 Task: Look for space in Kurinjippādi, India from 1st June, 2023 to 9th June, 2023 for 4 adults in price range Rs.6000 to Rs.12000. Place can be entire place with 2 bedrooms having 2 beds and 2 bathrooms. Property type can be house, flat, guest house. Booking option can be shelf check-in. Required host language is English.
Action: Mouse moved to (422, 72)
Screenshot: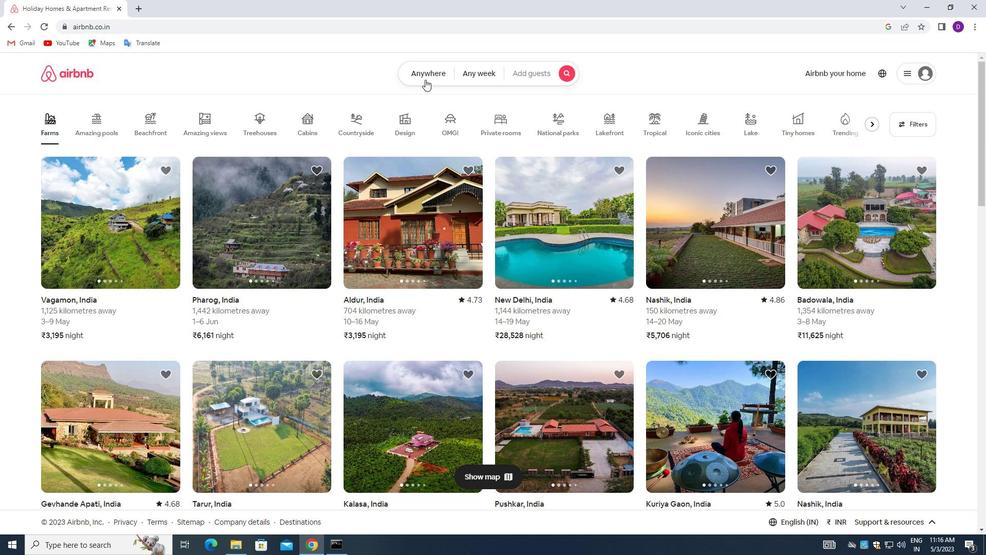 
Action: Mouse pressed left at (422, 72)
Screenshot: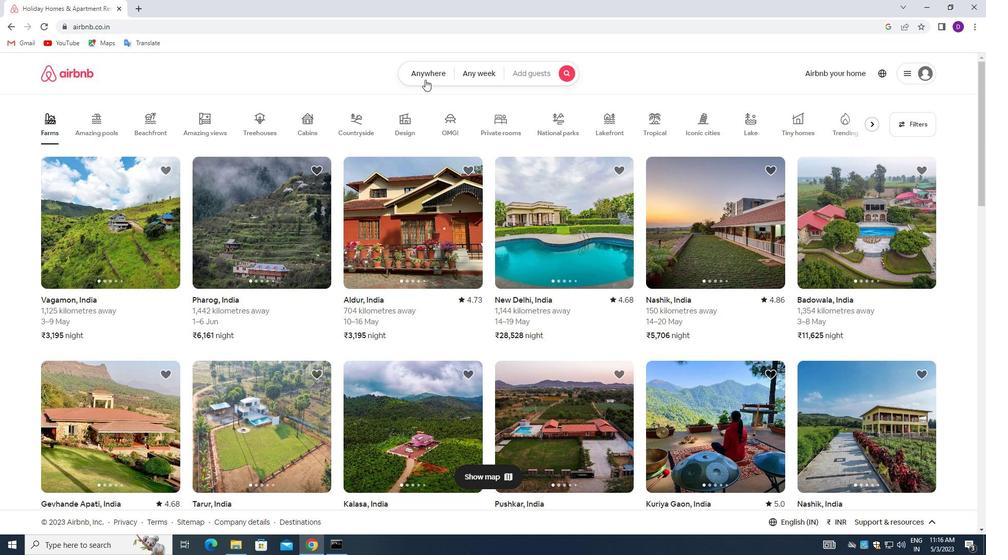
Action: Mouse moved to (328, 119)
Screenshot: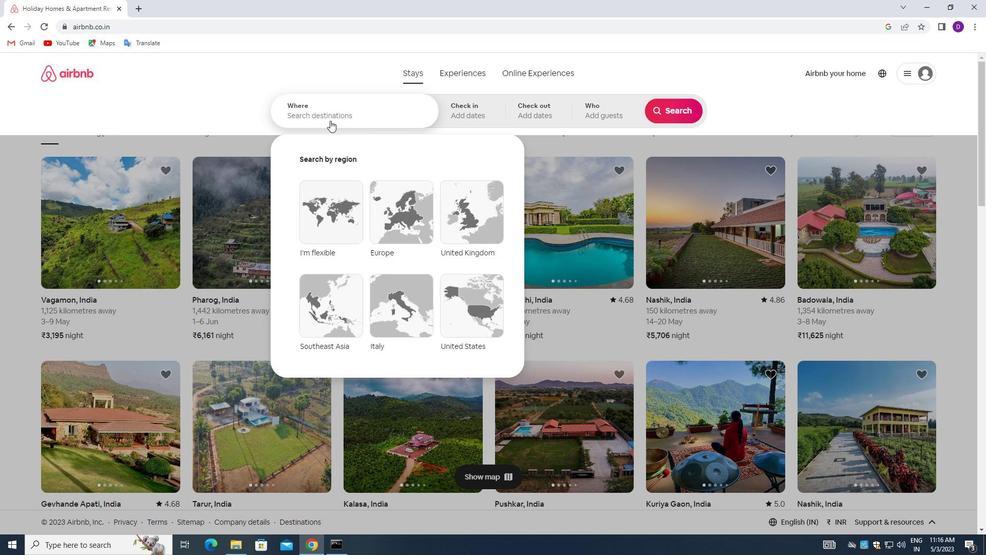 
Action: Mouse pressed left at (328, 119)
Screenshot: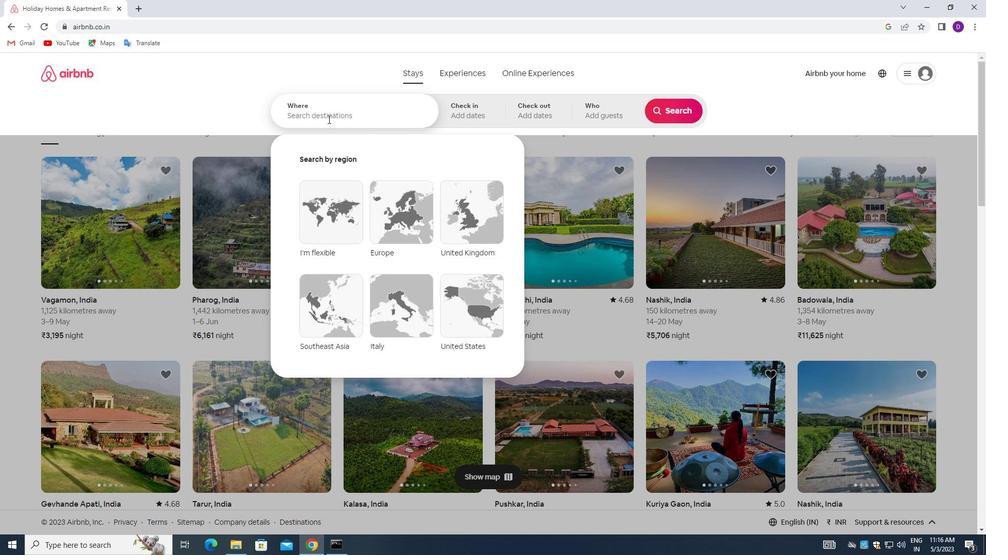
Action: Mouse moved to (217, 101)
Screenshot: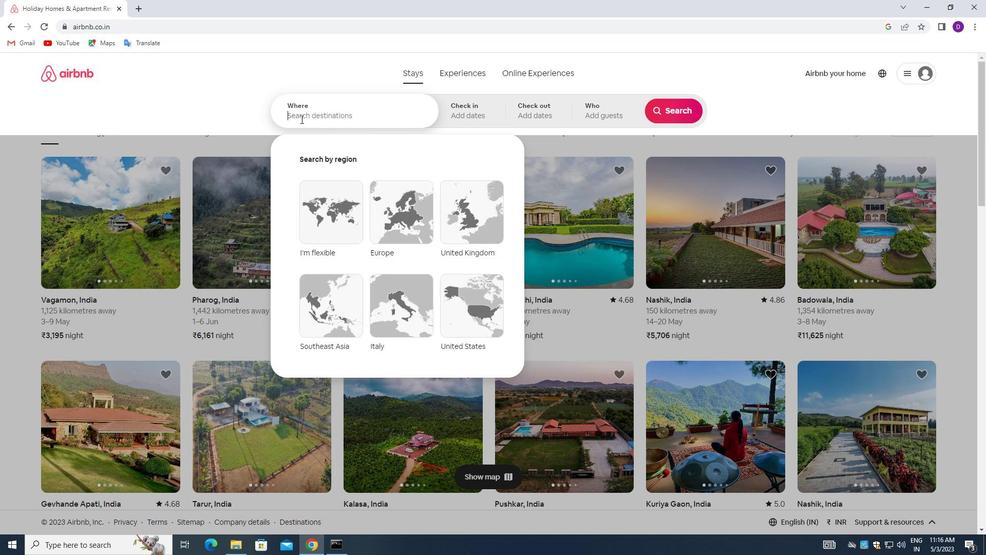 
Action: Key pressed <Key.shift>KURINJIPPADI,<Key.space><Key.shift>INDIA<Key.enter>
Screenshot: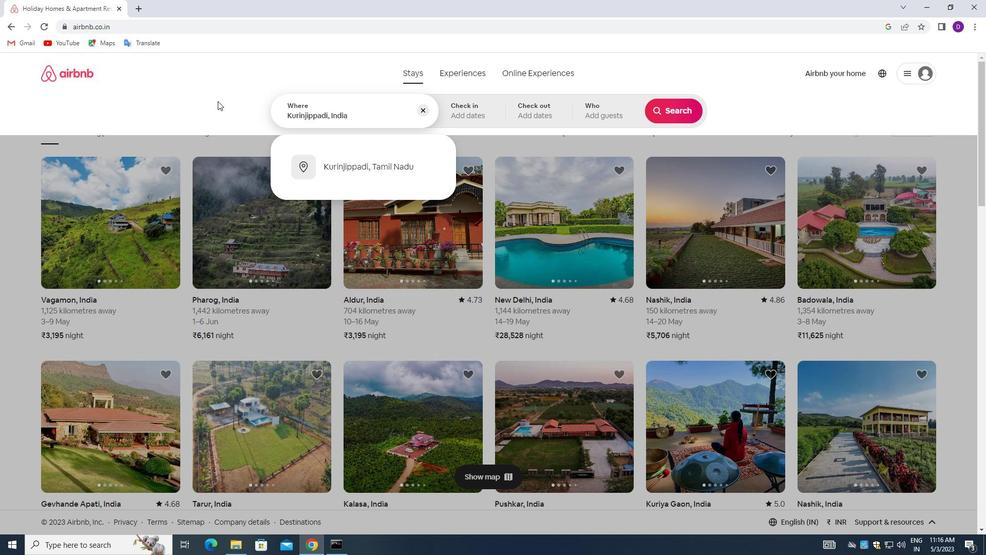 
Action: Mouse moved to (613, 236)
Screenshot: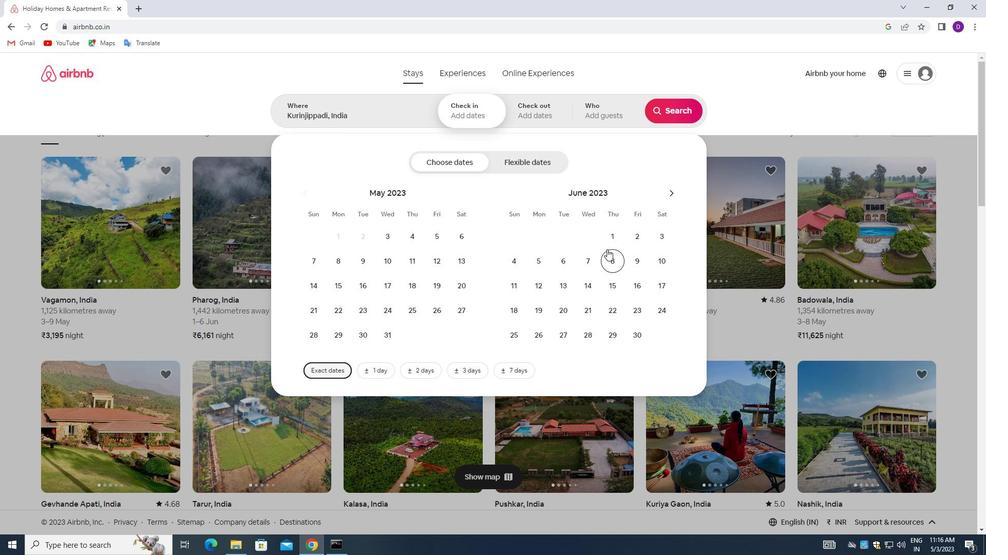 
Action: Mouse pressed left at (613, 236)
Screenshot: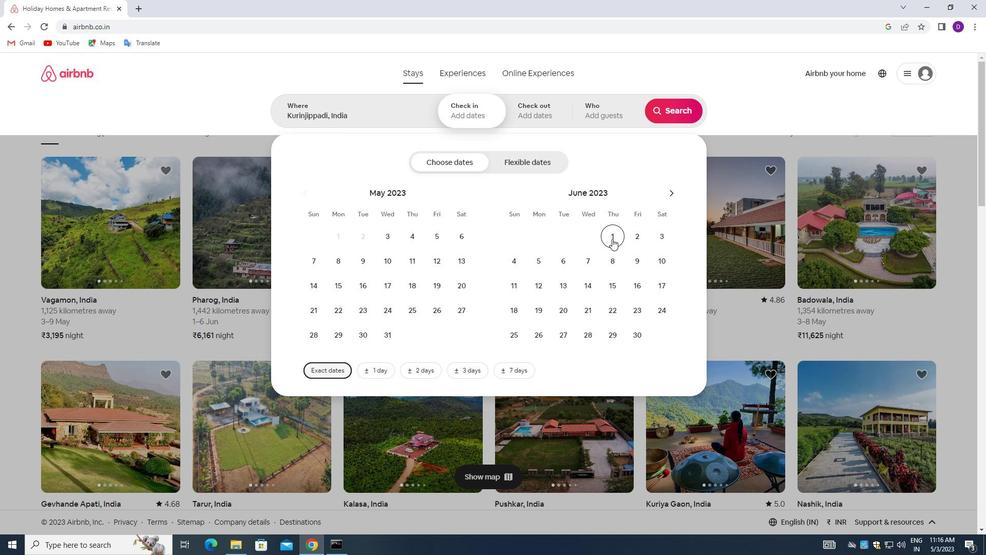 
Action: Mouse moved to (633, 260)
Screenshot: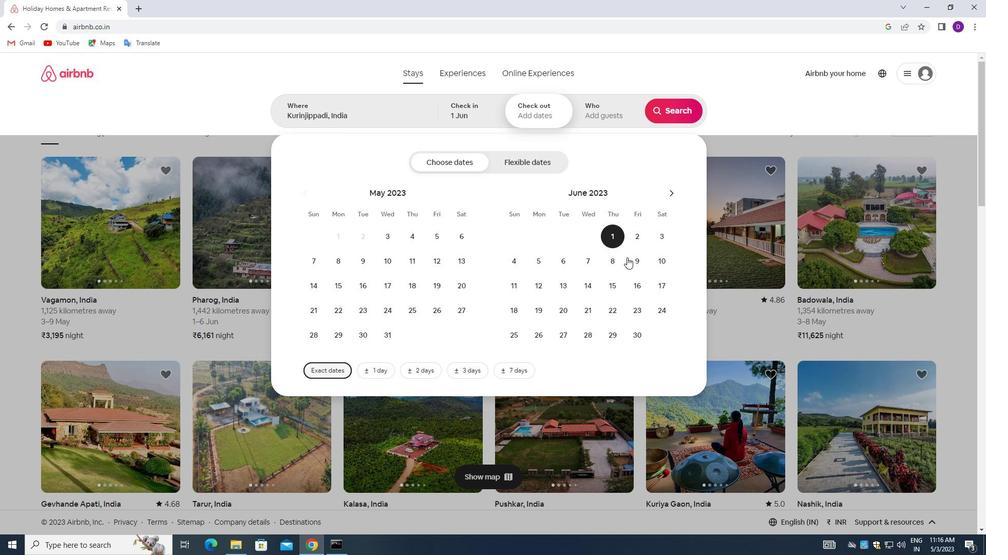 
Action: Mouse pressed left at (633, 260)
Screenshot: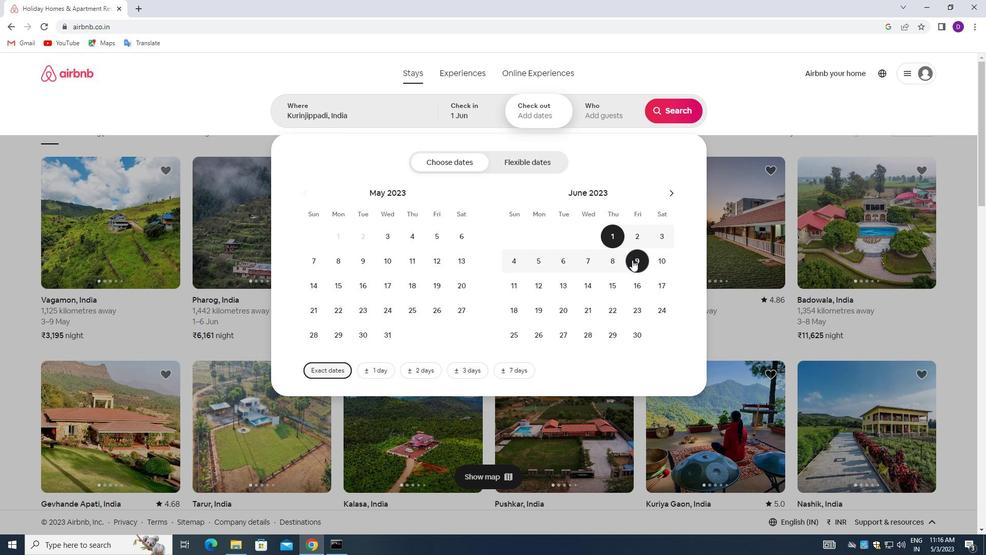 
Action: Mouse moved to (600, 106)
Screenshot: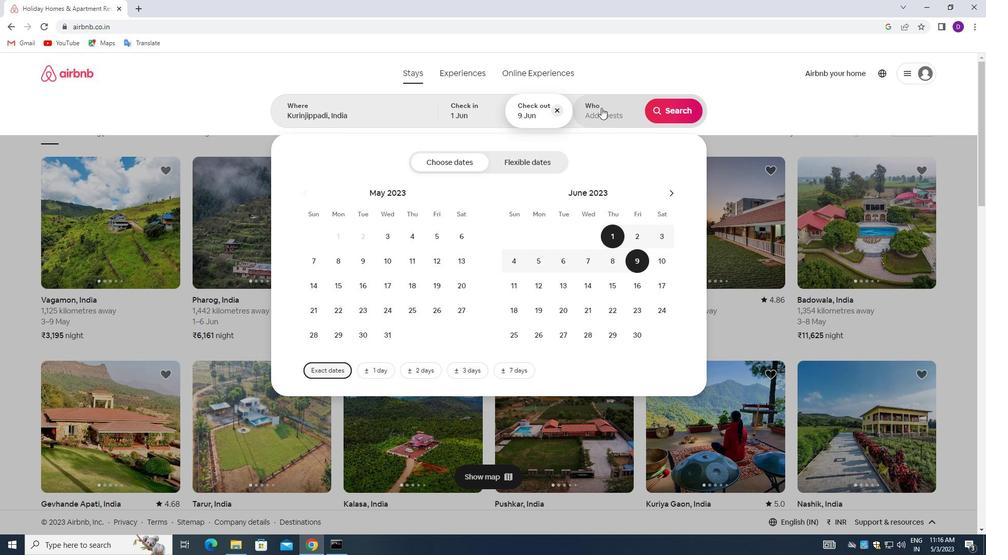 
Action: Mouse pressed left at (600, 106)
Screenshot: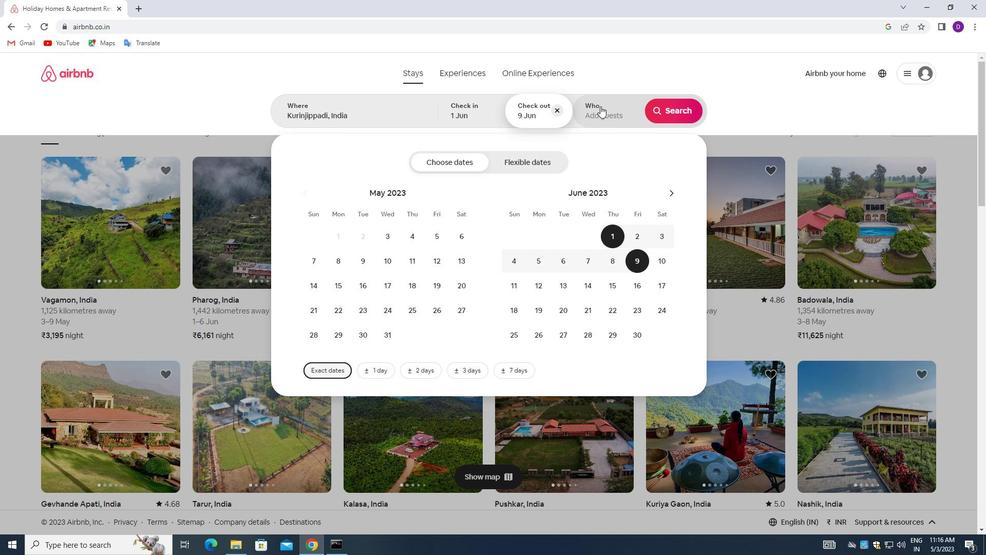 
Action: Mouse moved to (674, 166)
Screenshot: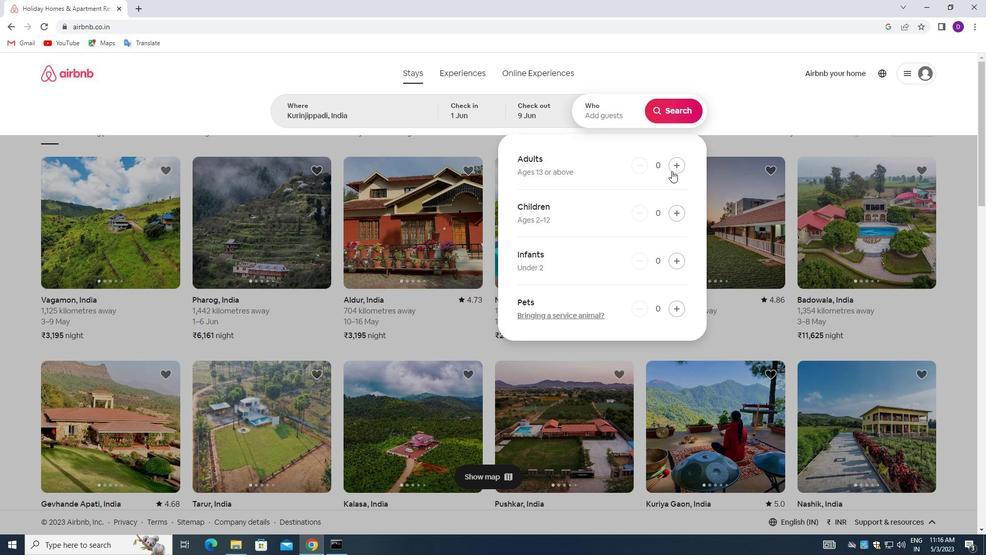 
Action: Mouse pressed left at (674, 166)
Screenshot: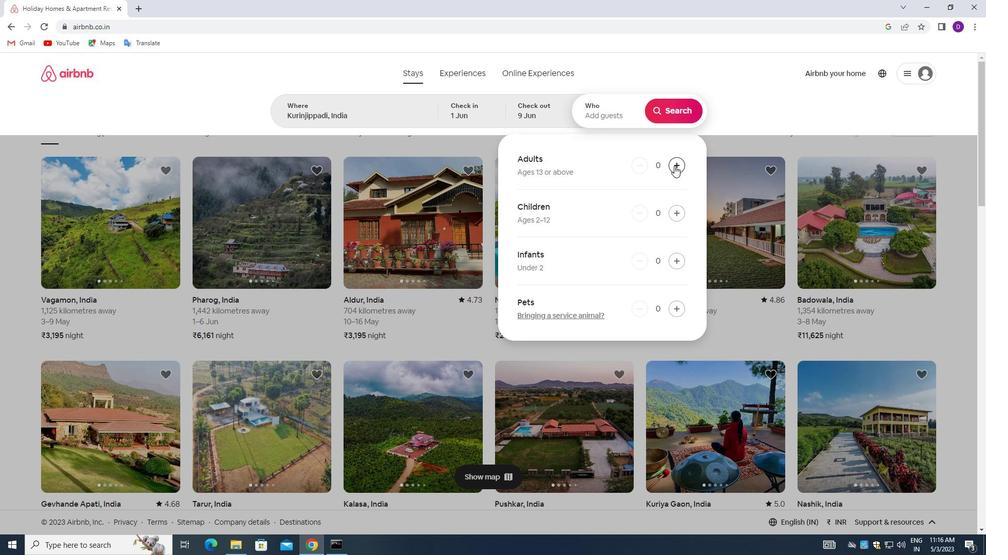 
Action: Mouse pressed left at (674, 166)
Screenshot: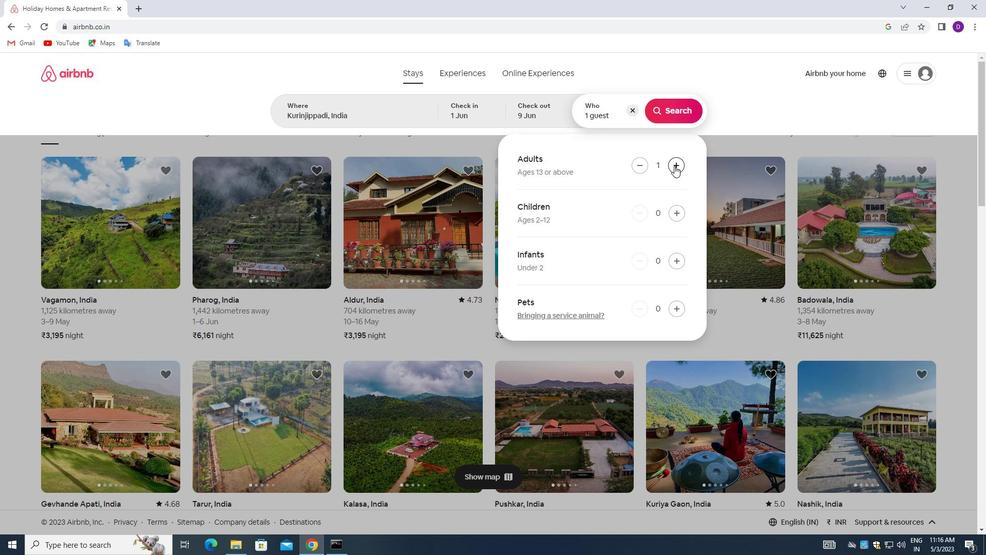 
Action: Mouse pressed left at (674, 166)
Screenshot: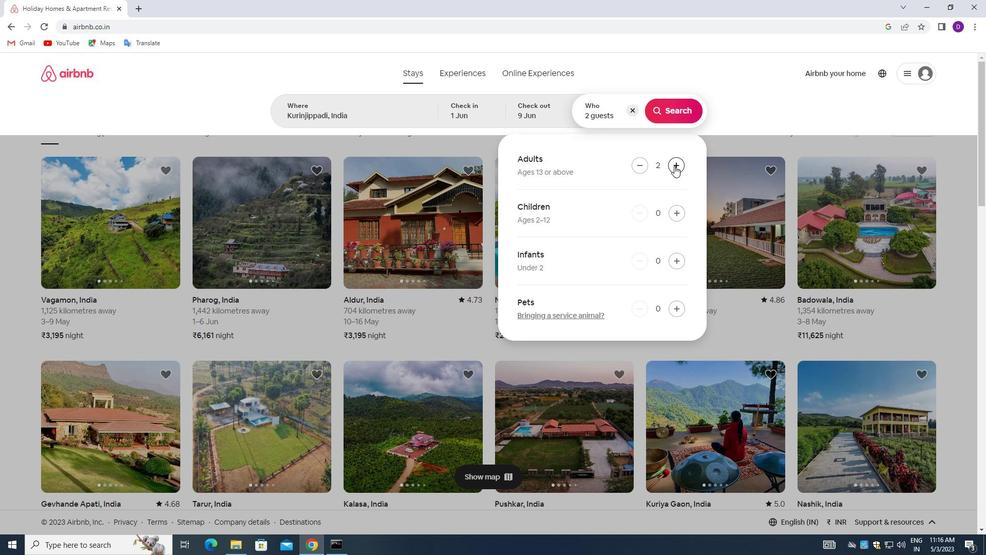 
Action: Mouse pressed left at (674, 166)
Screenshot: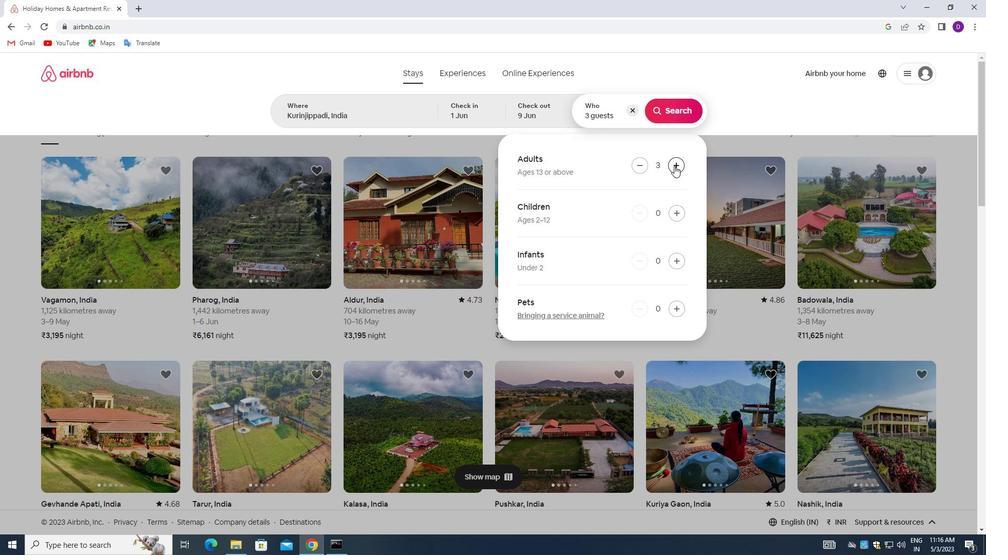 
Action: Mouse moved to (666, 110)
Screenshot: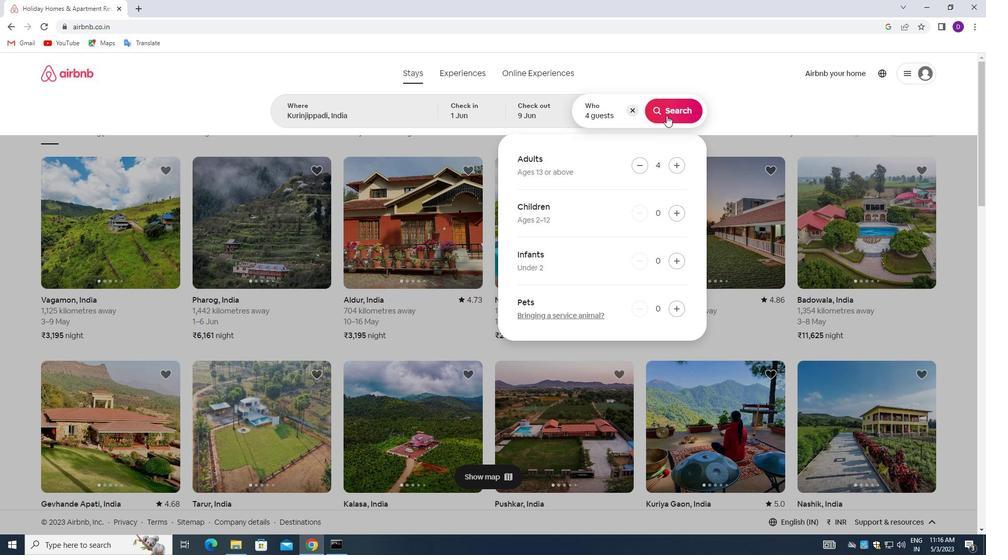 
Action: Mouse pressed left at (666, 110)
Screenshot: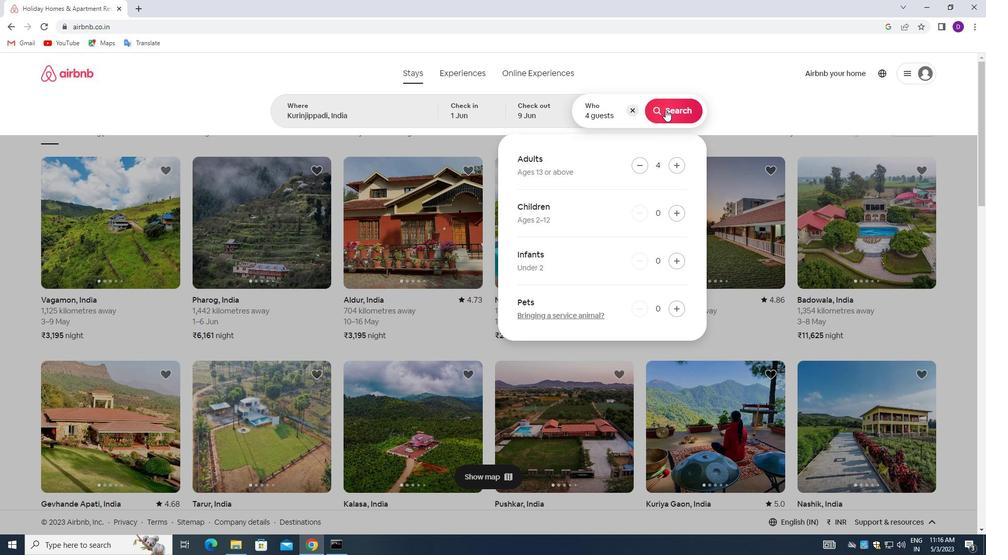
Action: Mouse moved to (930, 115)
Screenshot: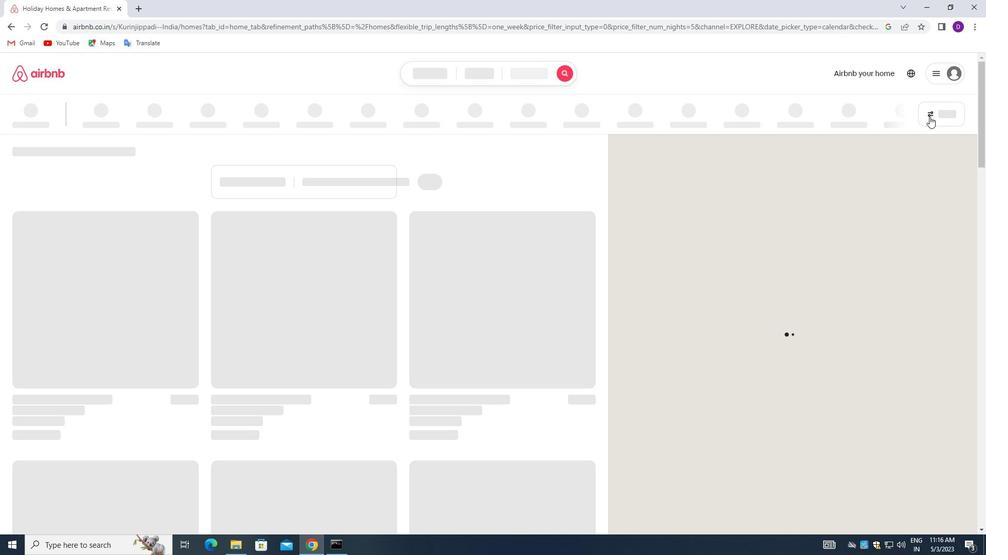 
Action: Mouse pressed left at (930, 115)
Screenshot: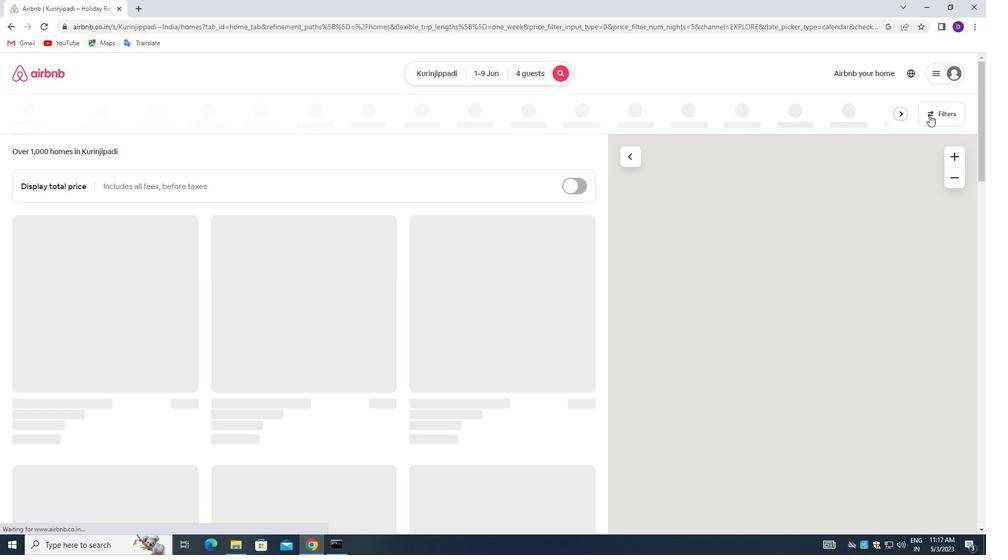 
Action: Mouse moved to (386, 240)
Screenshot: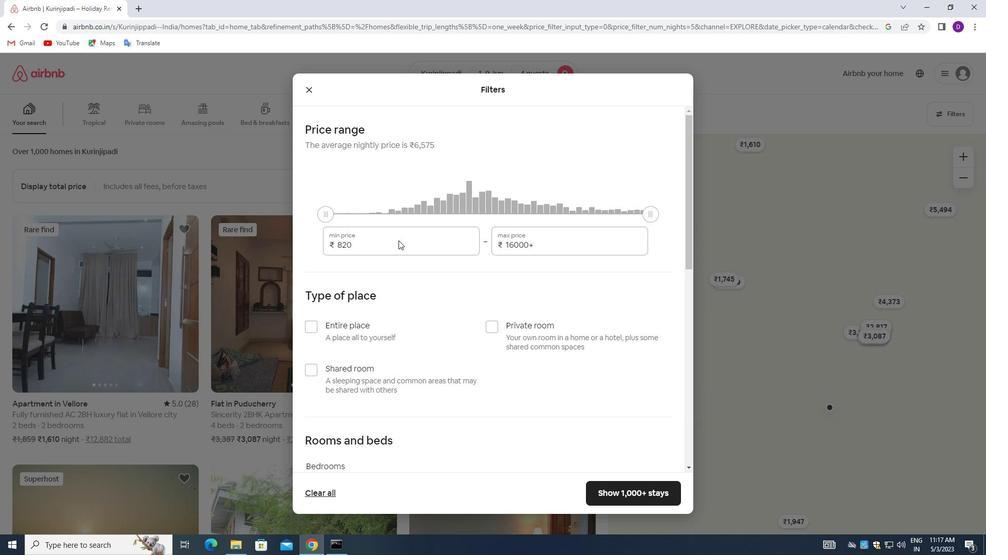 
Action: Mouse pressed left at (386, 240)
Screenshot: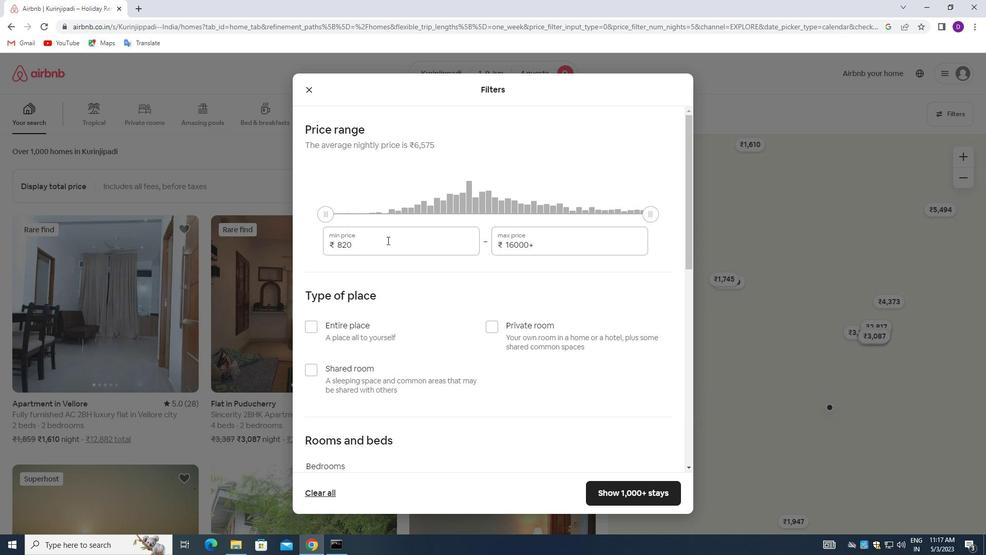 
Action: Mouse pressed left at (386, 240)
Screenshot: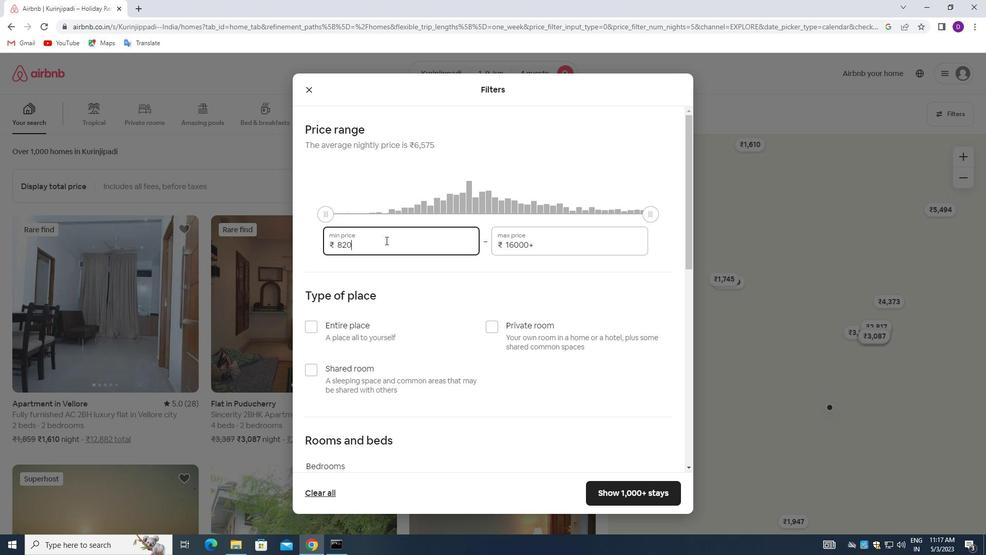 
Action: Key pressed 6000<Key.tab>12000
Screenshot: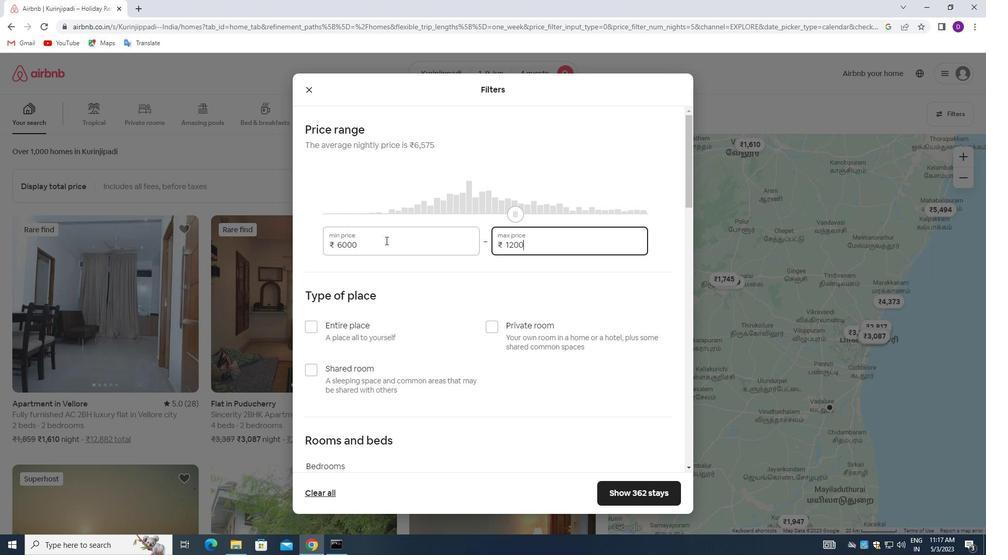 
Action: Mouse moved to (461, 314)
Screenshot: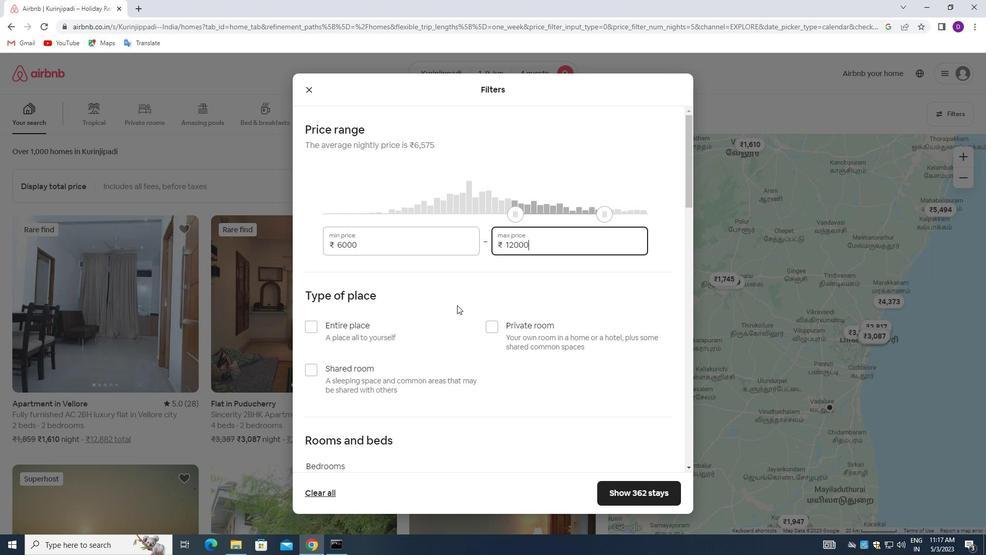 
Action: Mouse scrolled (461, 314) with delta (0, 0)
Screenshot: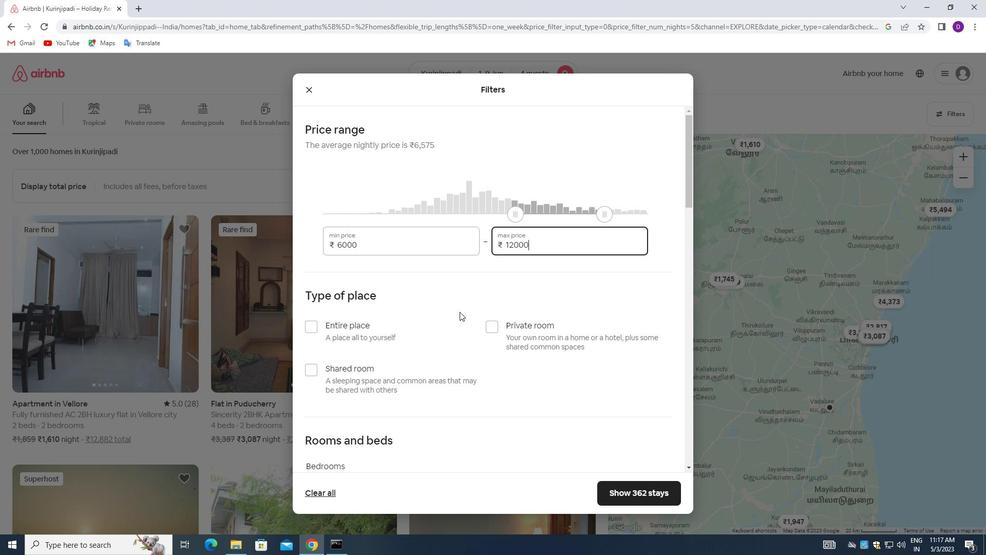 
Action: Mouse moved to (456, 292)
Screenshot: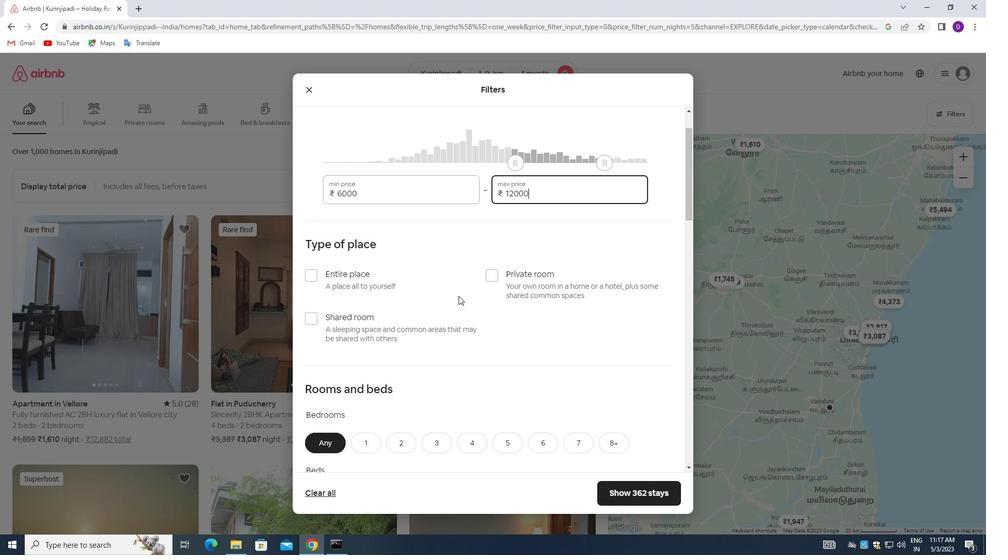 
Action: Mouse scrolled (456, 292) with delta (0, 0)
Screenshot: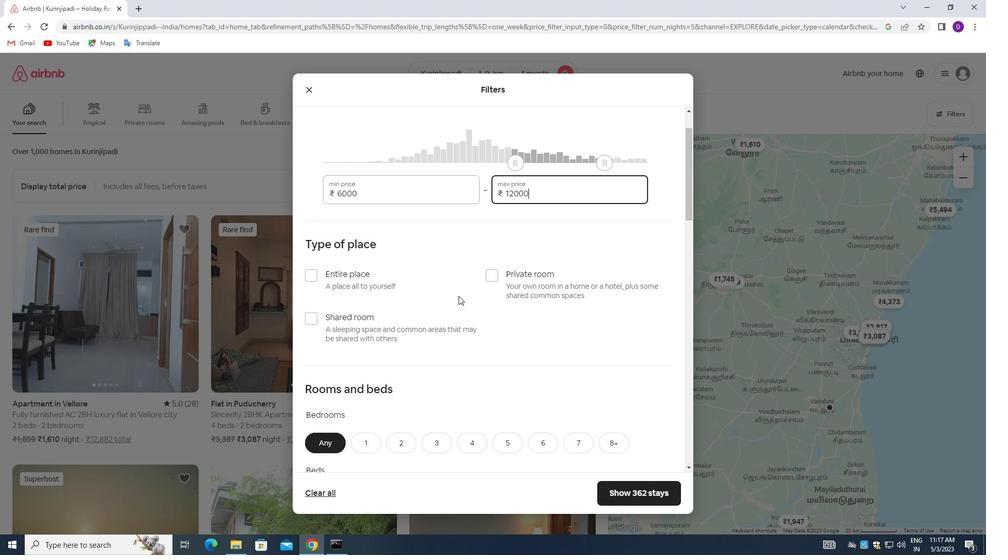 
Action: Mouse scrolled (456, 292) with delta (0, 0)
Screenshot: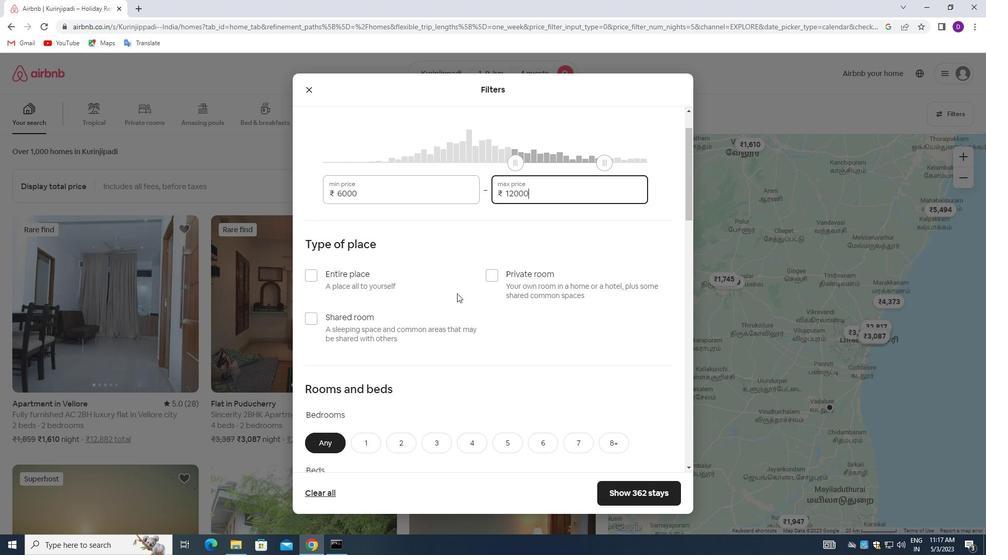 
Action: Mouse moved to (314, 176)
Screenshot: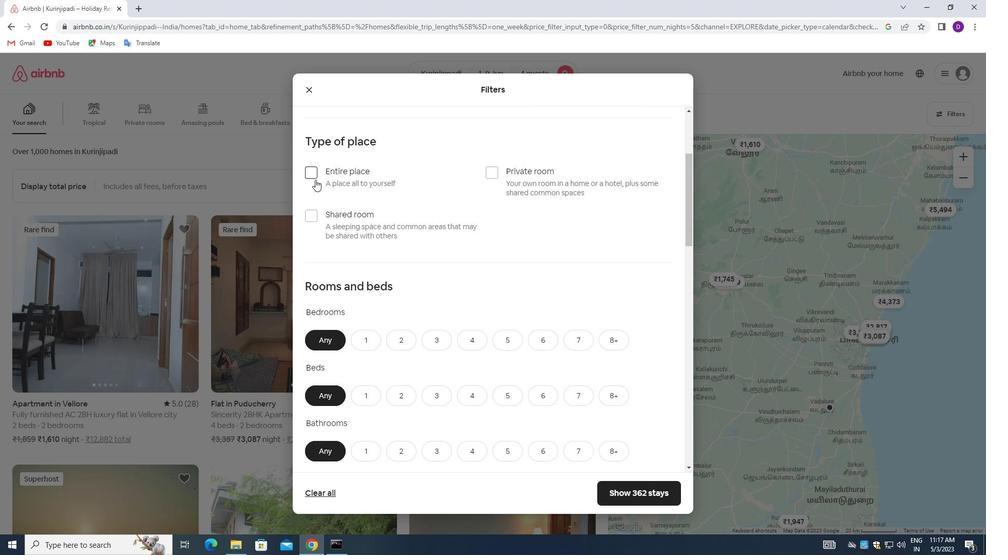 
Action: Mouse pressed left at (314, 176)
Screenshot: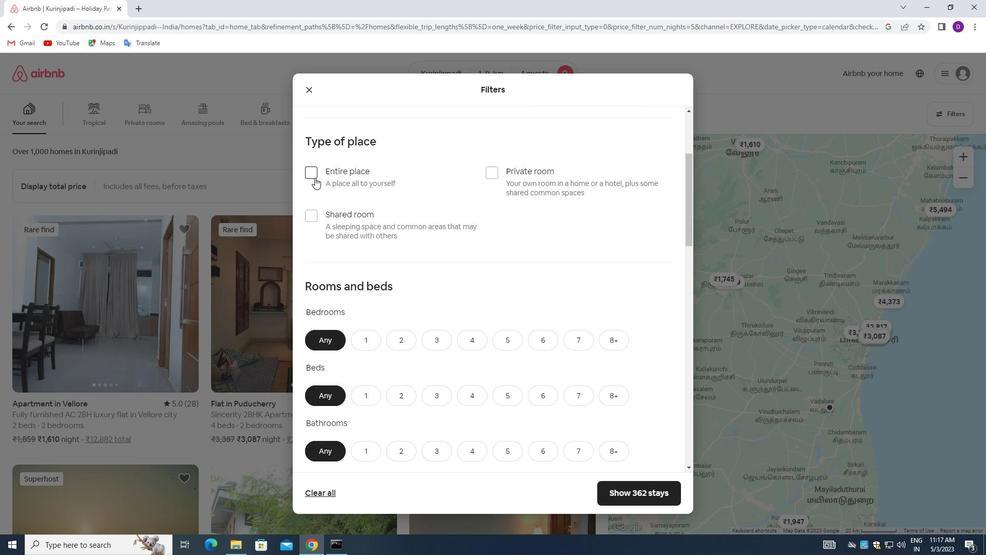 
Action: Mouse moved to (427, 266)
Screenshot: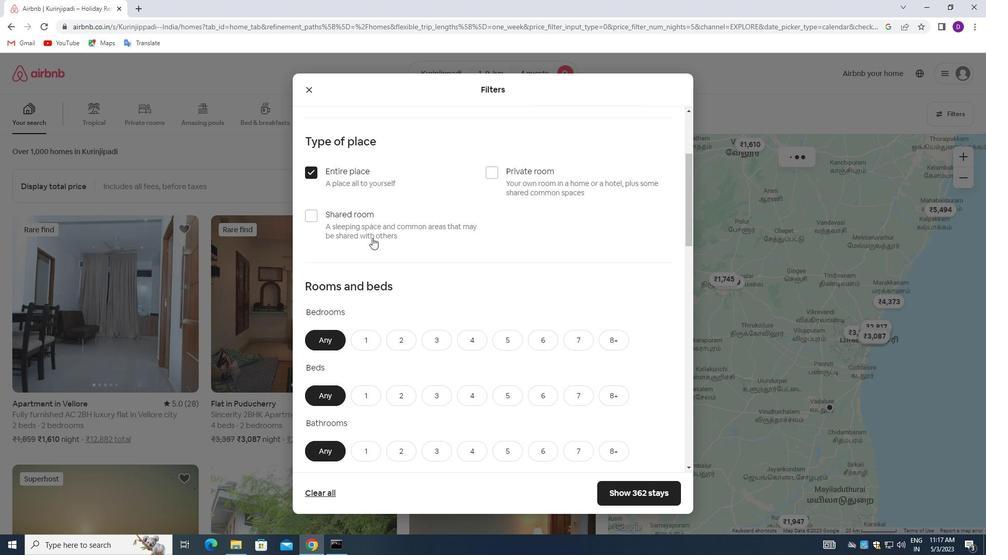 
Action: Mouse scrolled (427, 266) with delta (0, 0)
Screenshot: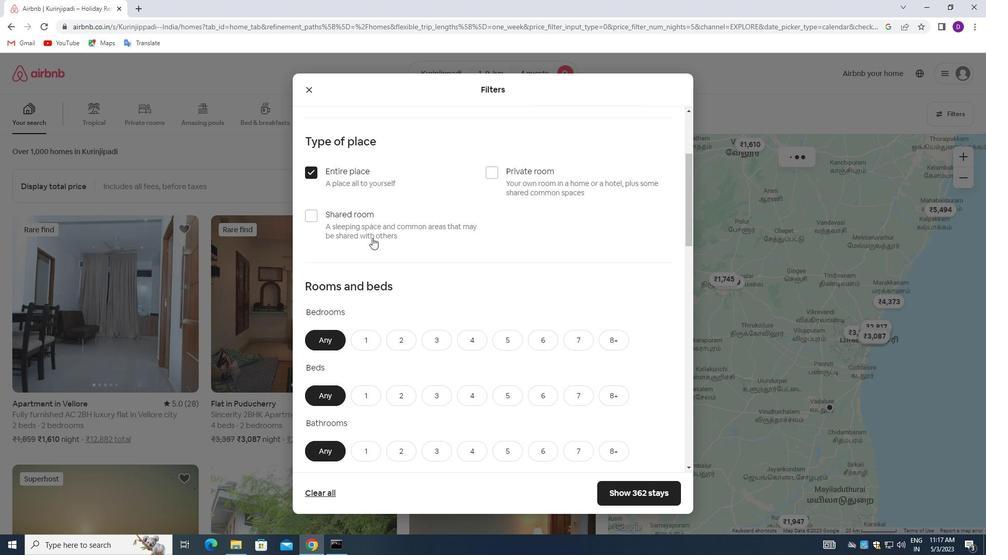 
Action: Mouse moved to (427, 267)
Screenshot: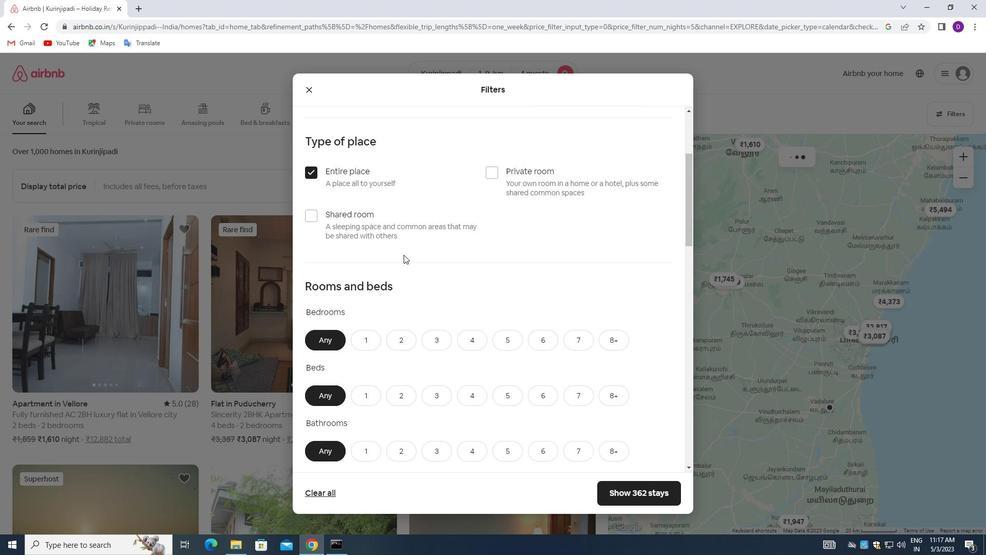 
Action: Mouse scrolled (427, 266) with delta (0, 0)
Screenshot: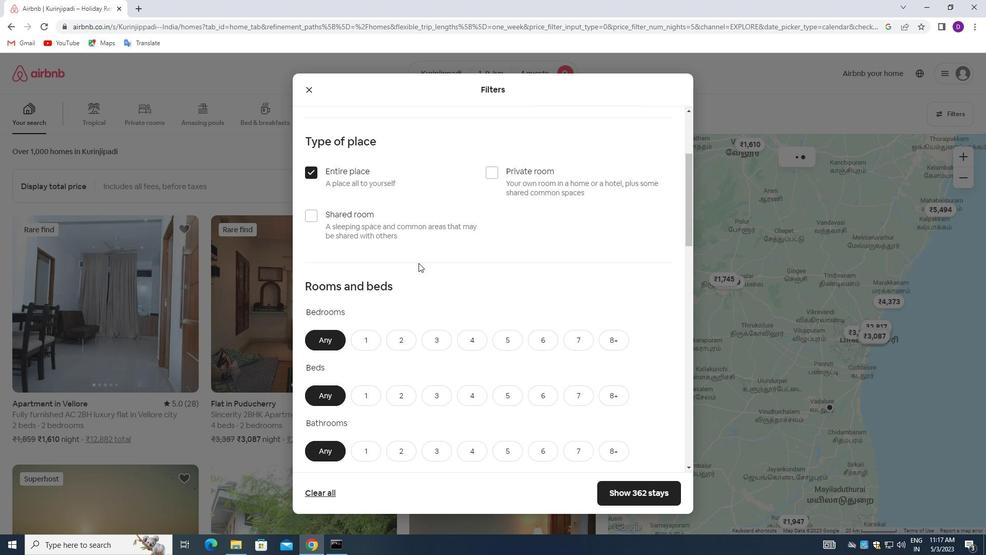 
Action: Mouse moved to (401, 238)
Screenshot: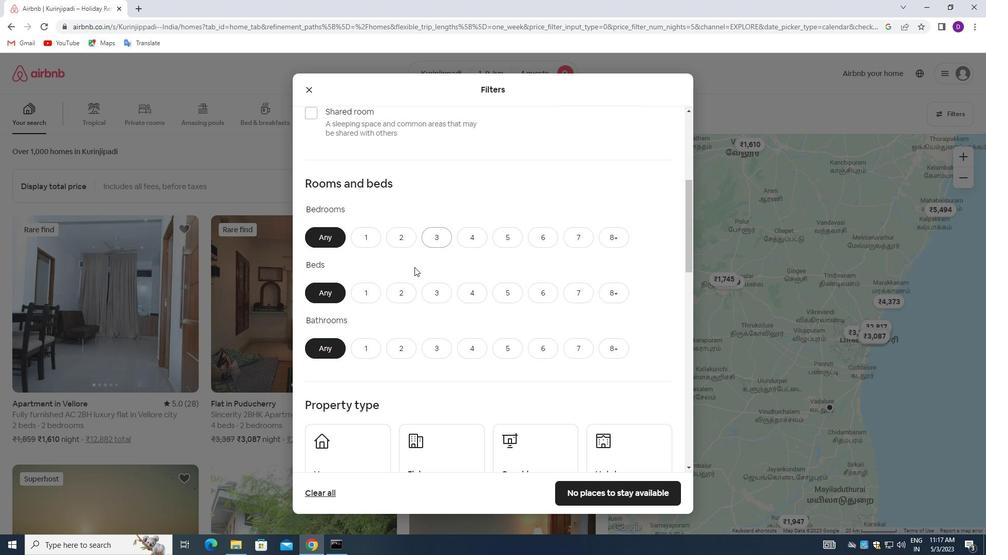
Action: Mouse pressed left at (401, 238)
Screenshot: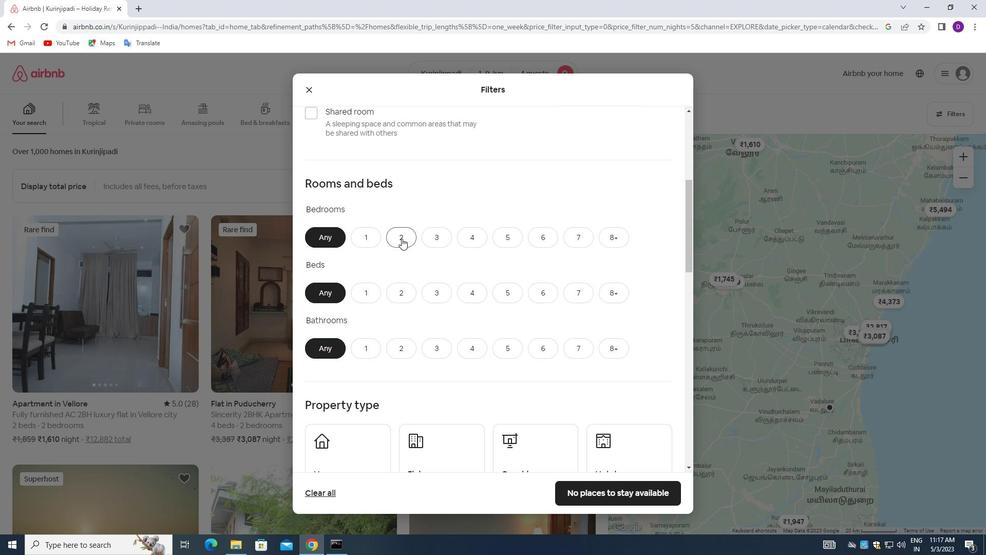 
Action: Mouse moved to (408, 294)
Screenshot: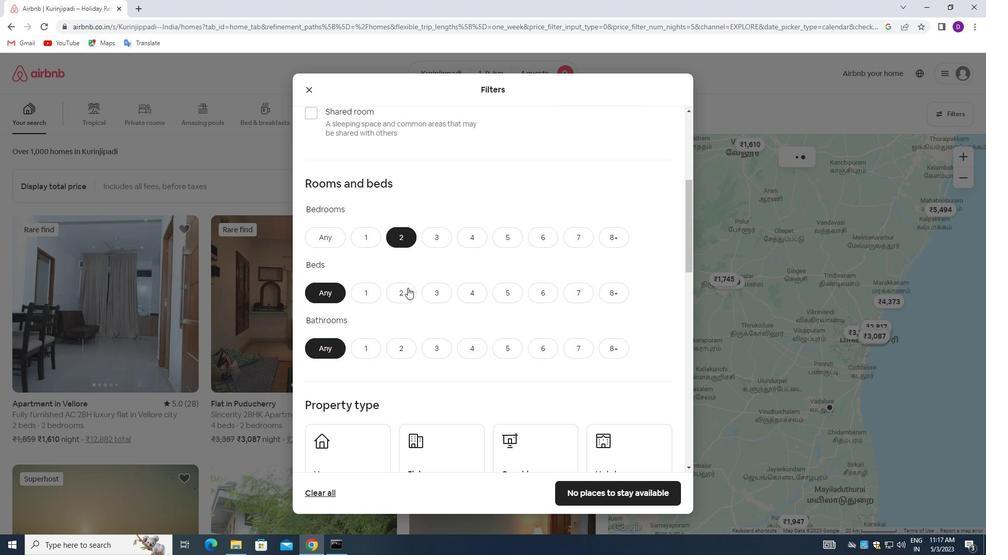 
Action: Mouse pressed left at (408, 294)
Screenshot: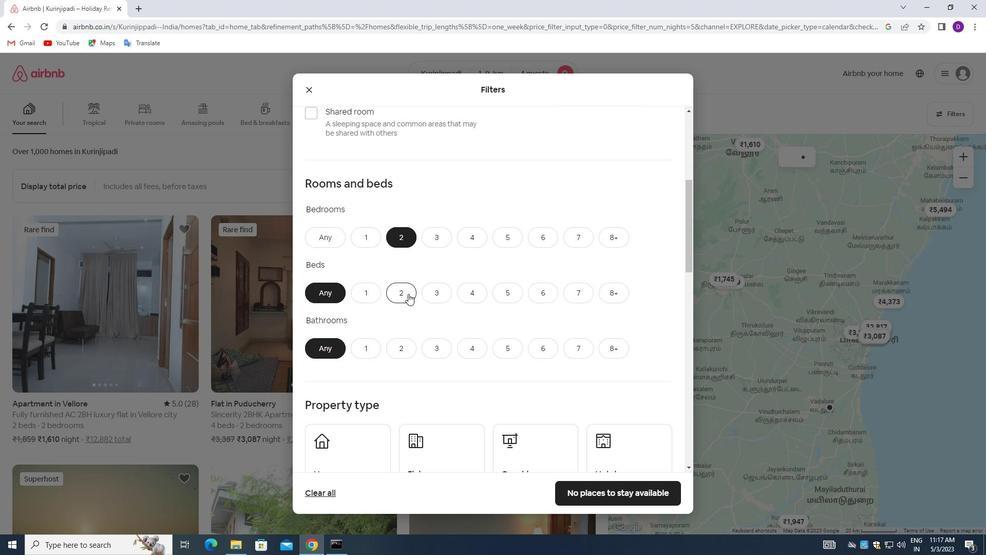 
Action: Mouse moved to (400, 342)
Screenshot: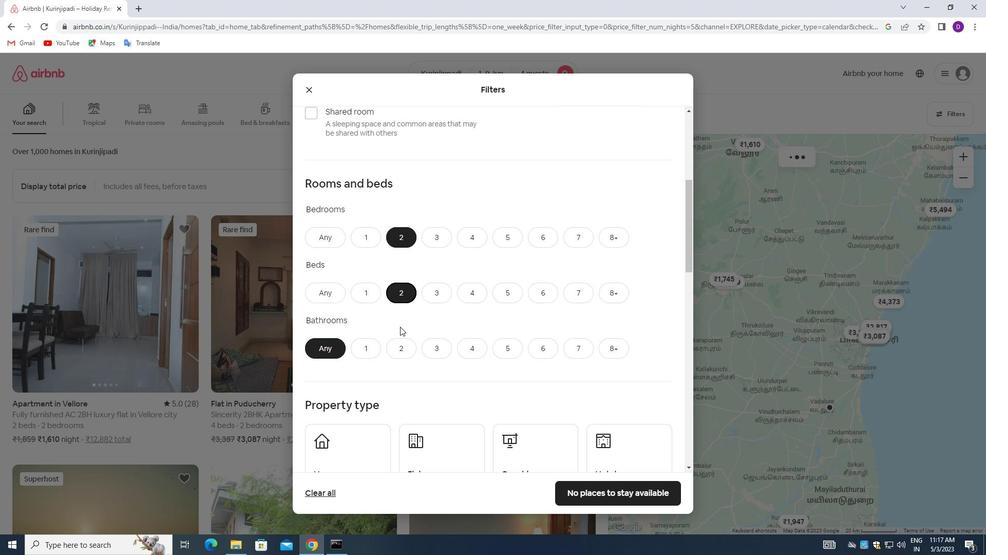 
Action: Mouse pressed left at (400, 342)
Screenshot: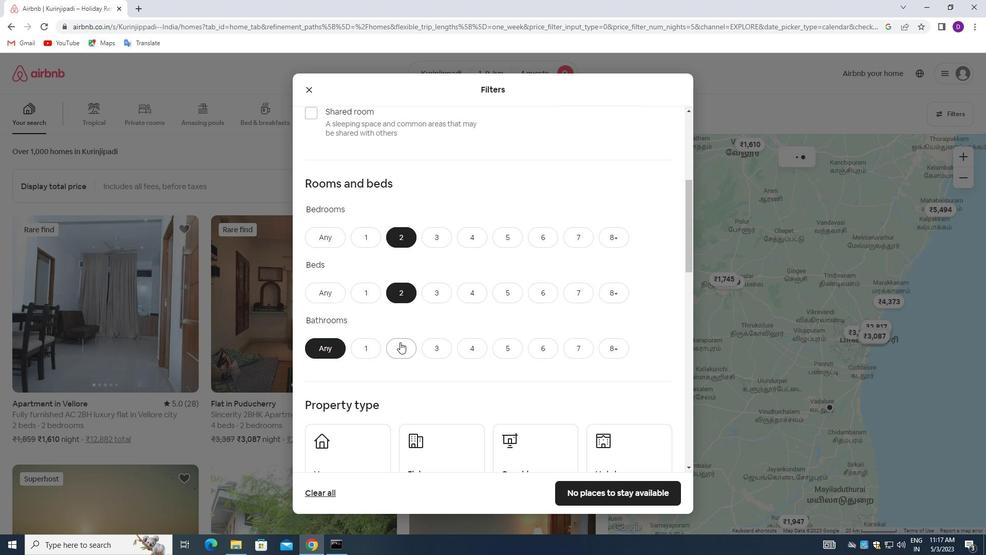 
Action: Mouse moved to (427, 276)
Screenshot: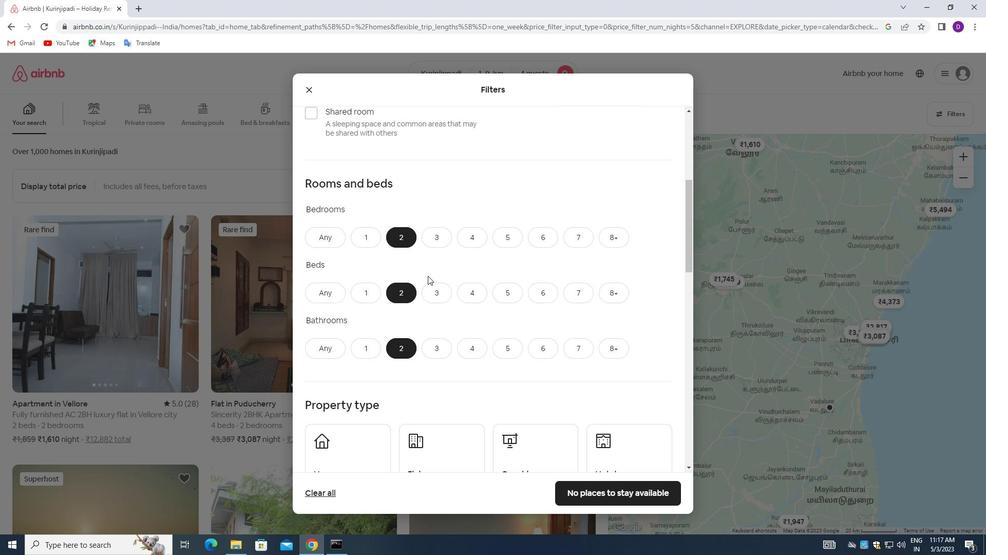 
Action: Mouse scrolled (427, 275) with delta (0, 0)
Screenshot: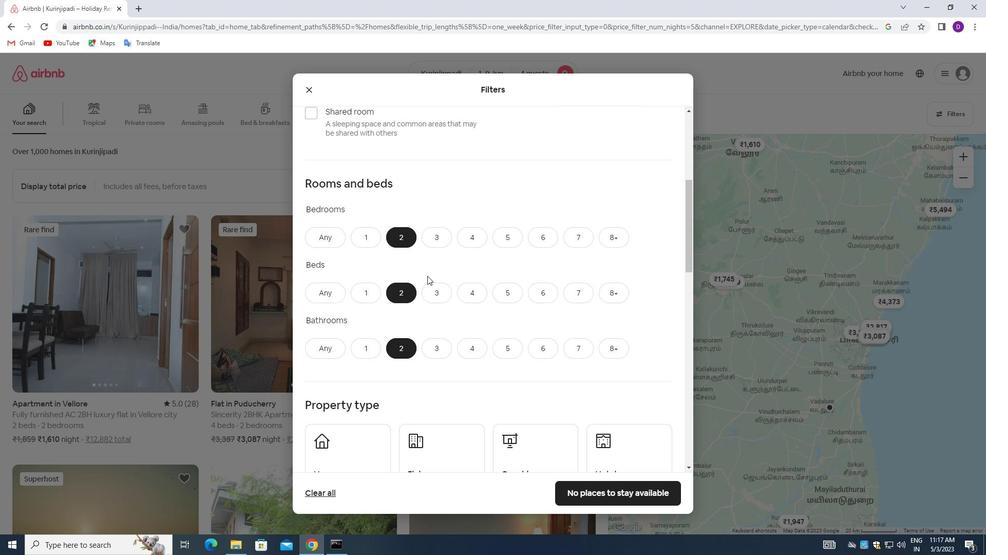 
Action: Mouse moved to (438, 268)
Screenshot: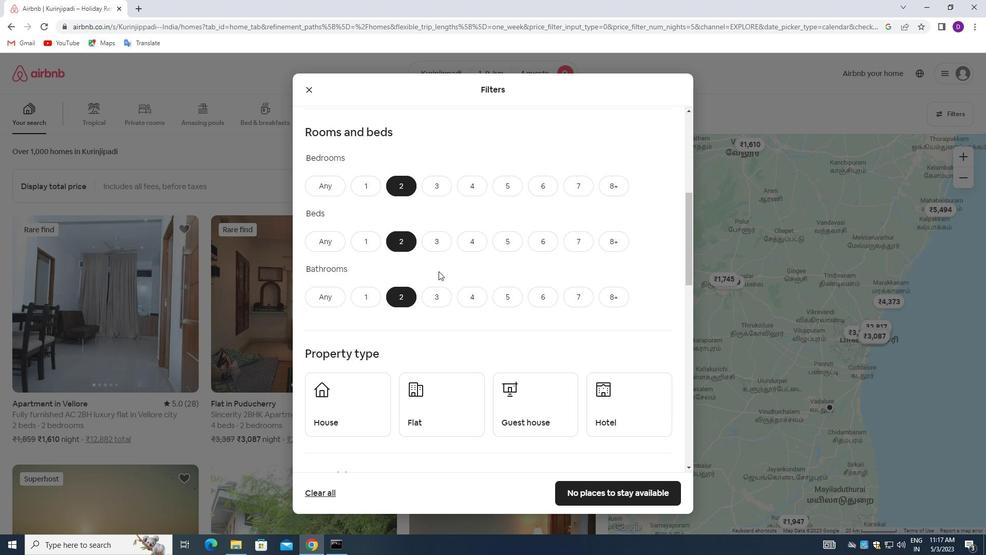 
Action: Mouse scrolled (438, 268) with delta (0, 0)
Screenshot: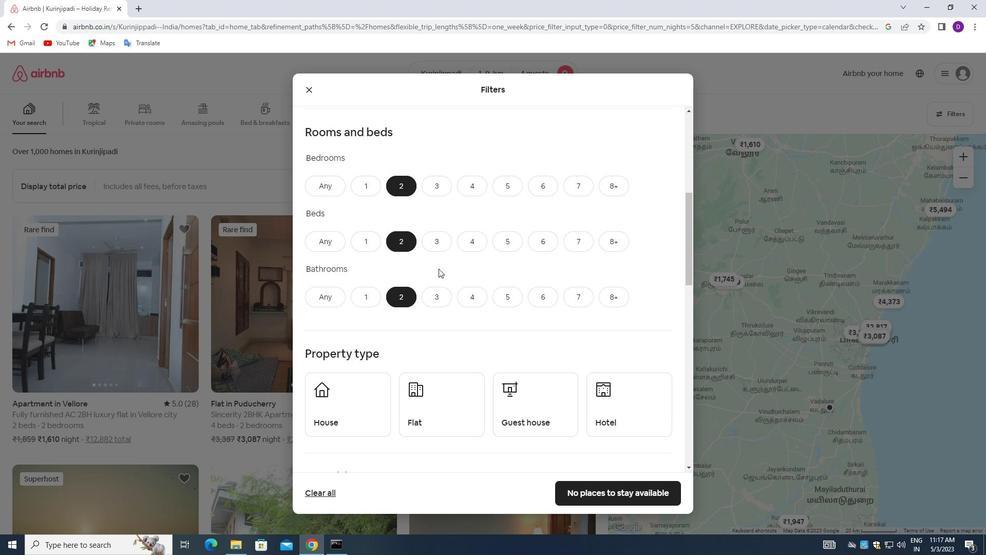 
Action: Mouse moved to (353, 334)
Screenshot: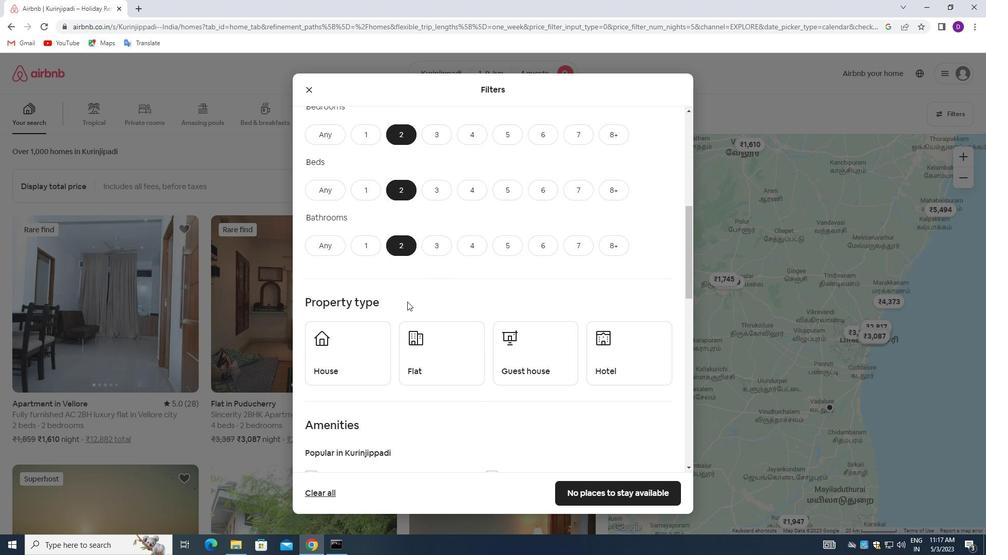 
Action: Mouse pressed left at (353, 334)
Screenshot: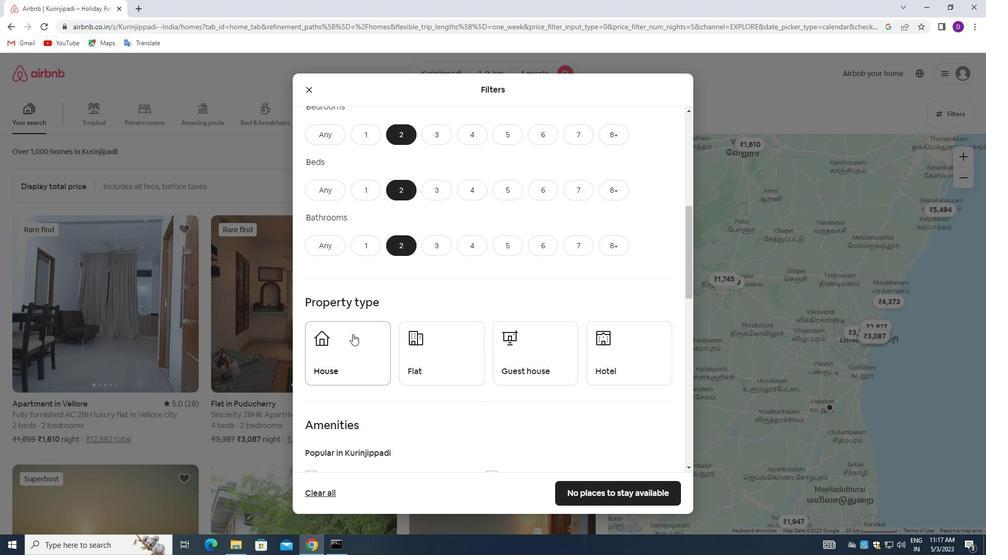 
Action: Mouse moved to (428, 354)
Screenshot: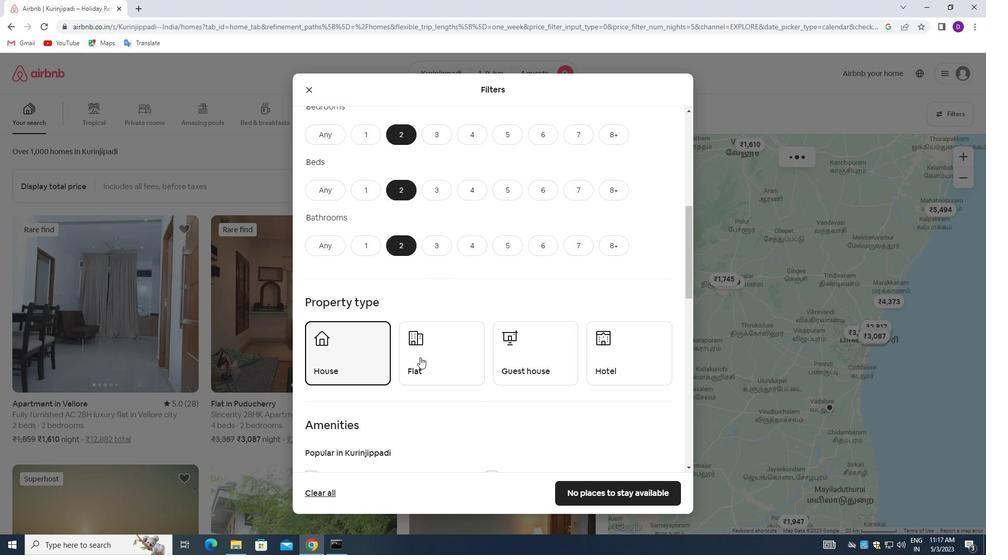 
Action: Mouse pressed left at (428, 354)
Screenshot: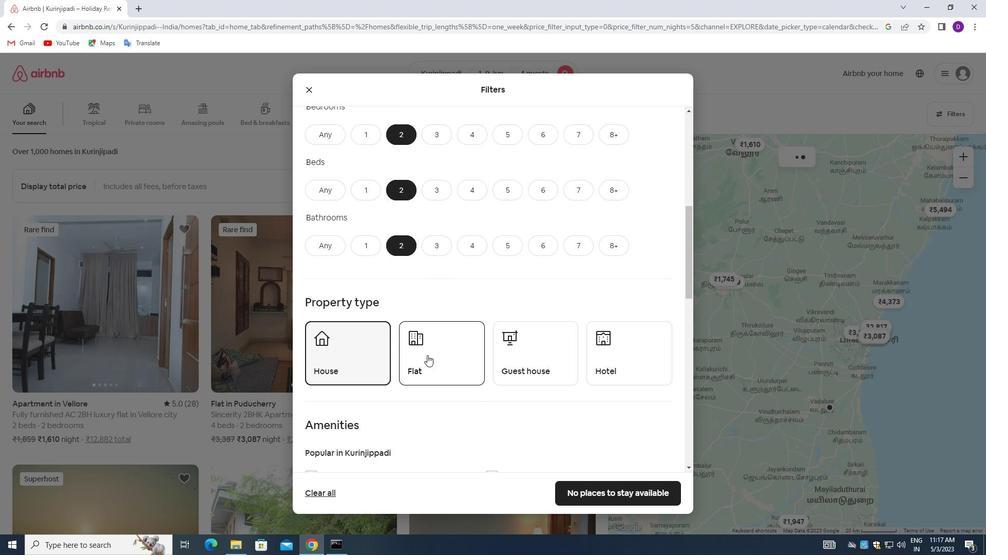 
Action: Mouse moved to (521, 353)
Screenshot: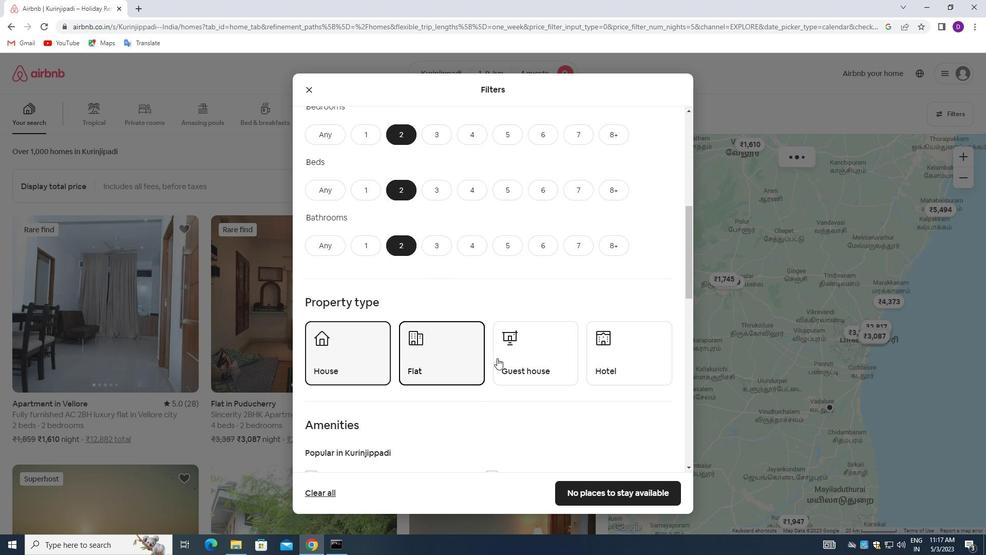 
Action: Mouse pressed left at (521, 353)
Screenshot: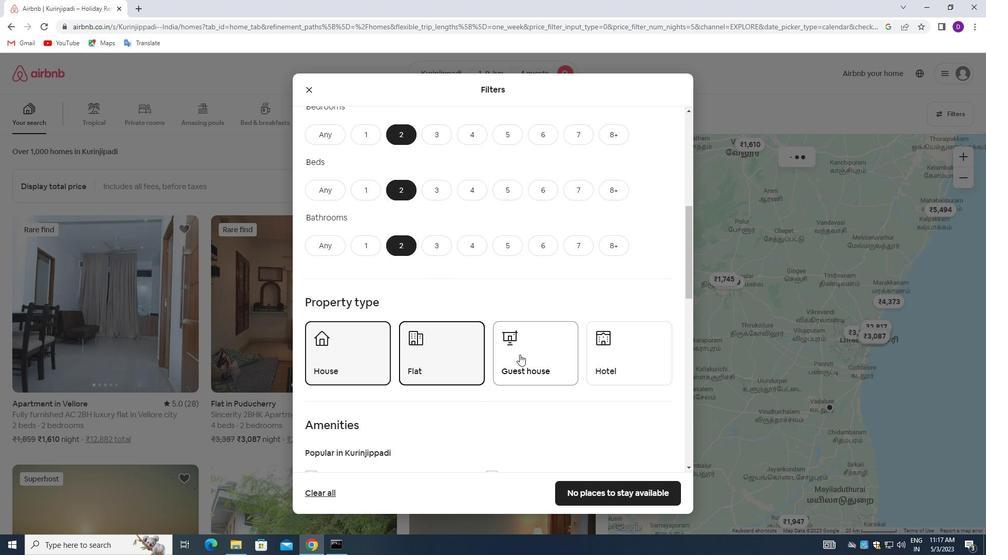 
Action: Mouse moved to (464, 308)
Screenshot: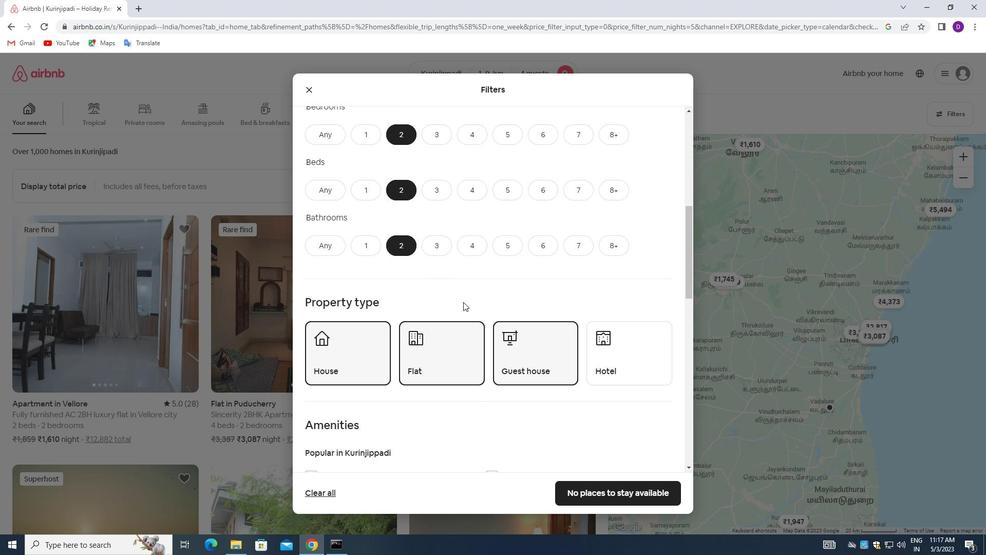 
Action: Mouse scrolled (464, 307) with delta (0, 0)
Screenshot: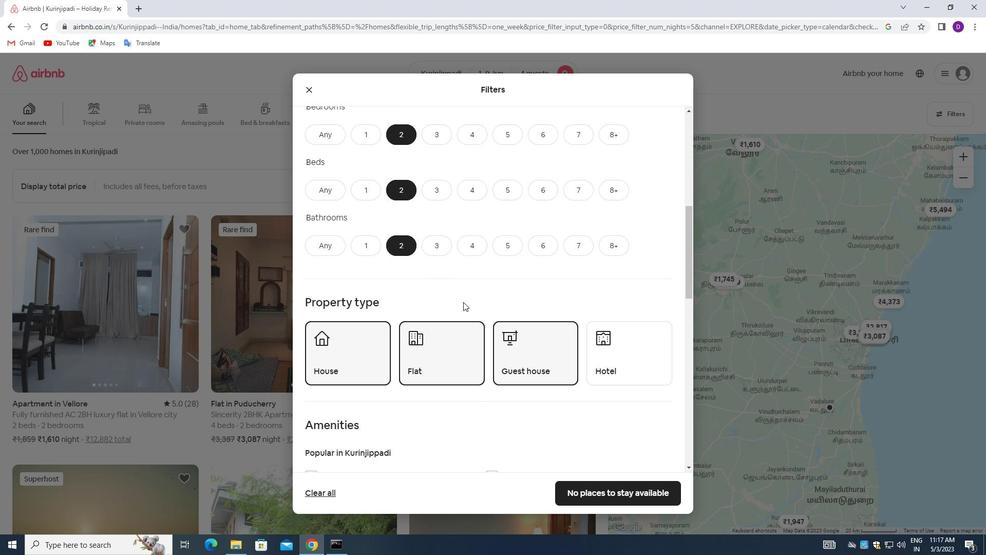 
Action: Mouse moved to (465, 311)
Screenshot: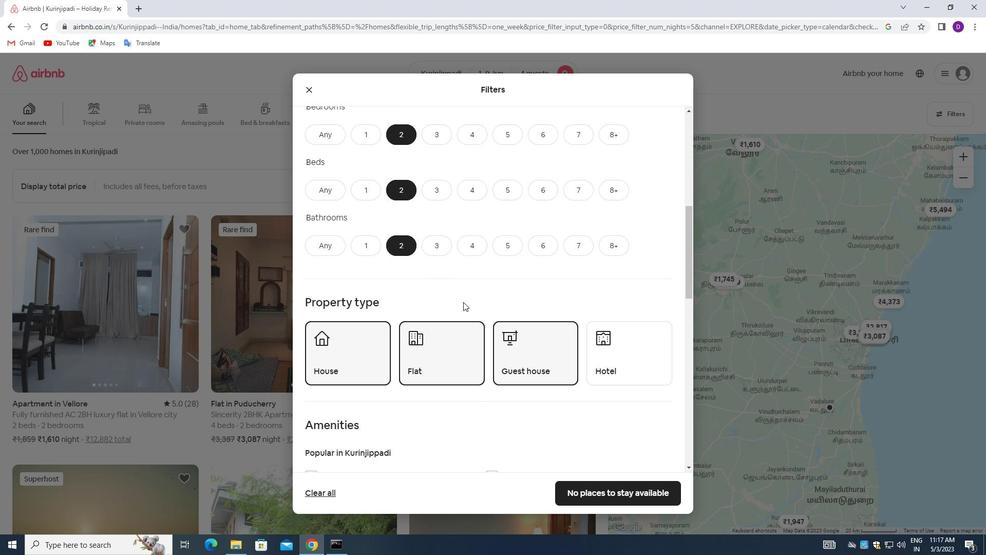 
Action: Mouse scrolled (465, 310) with delta (0, 0)
Screenshot: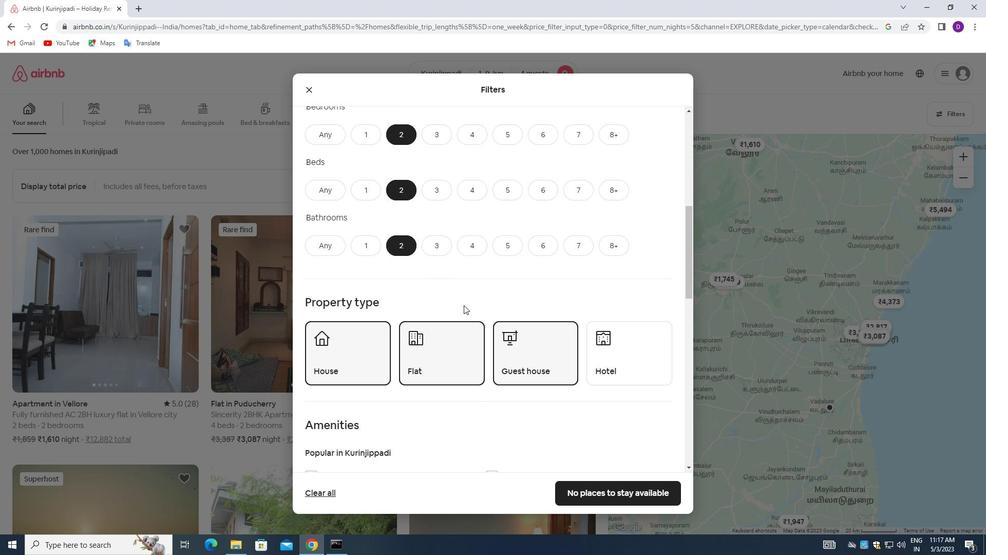 
Action: Mouse scrolled (465, 310) with delta (0, 0)
Screenshot: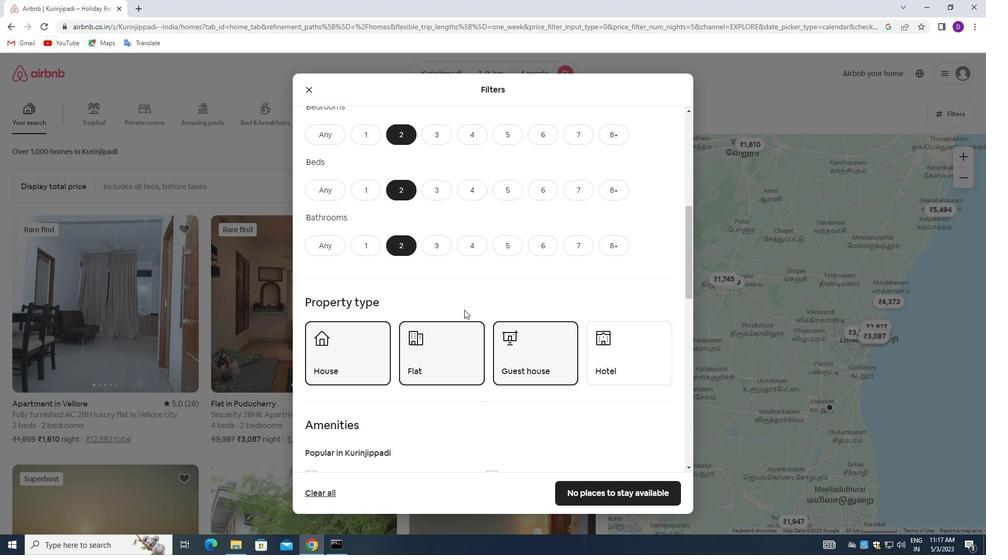 
Action: Mouse moved to (469, 313)
Screenshot: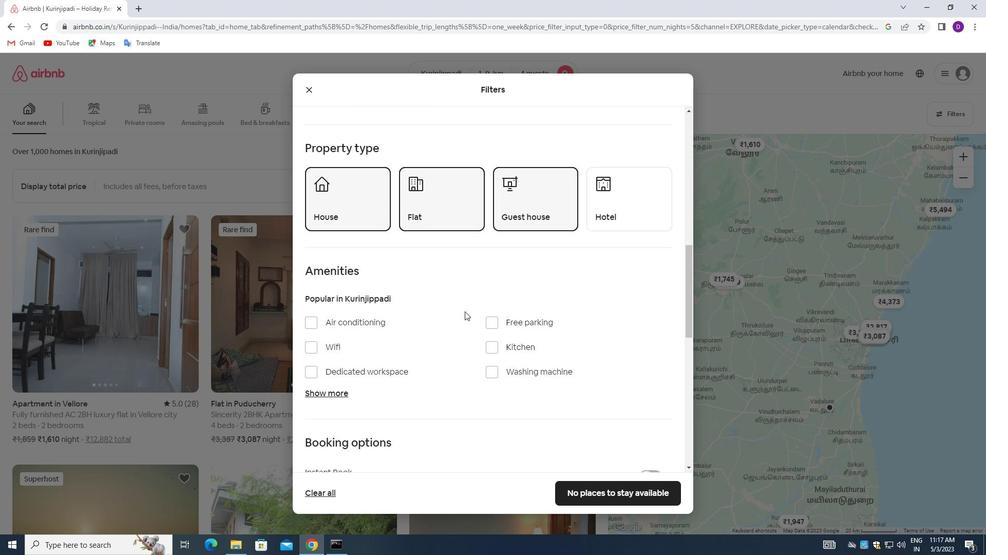 
Action: Mouse scrolled (469, 313) with delta (0, 0)
Screenshot: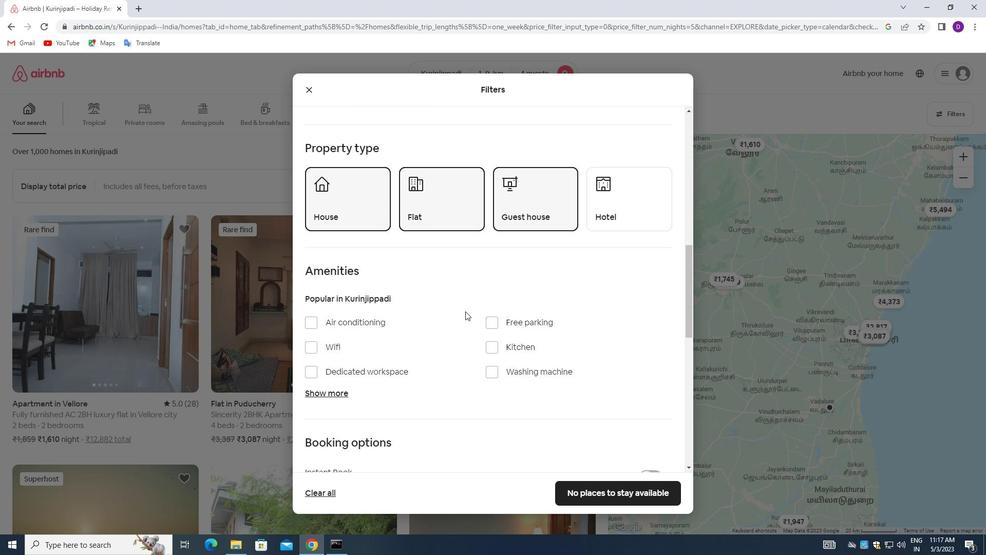 
Action: Mouse moved to (470, 316)
Screenshot: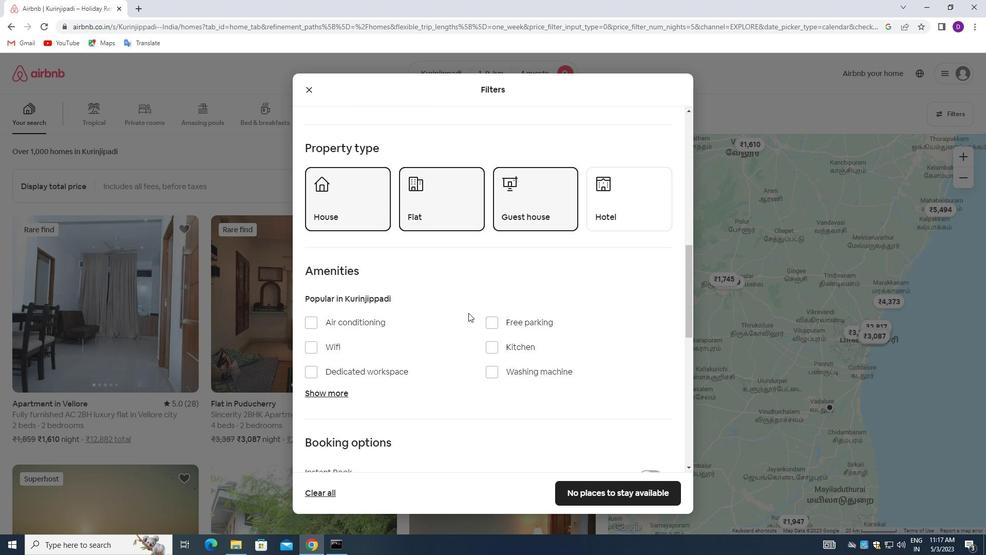 
Action: Mouse scrolled (470, 315) with delta (0, 0)
Screenshot: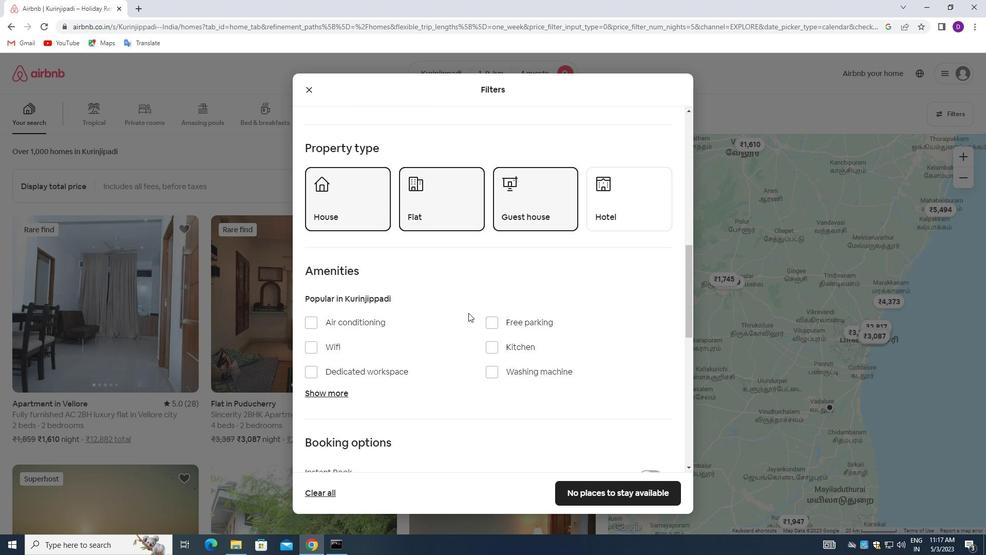 
Action: Mouse moved to (470, 317)
Screenshot: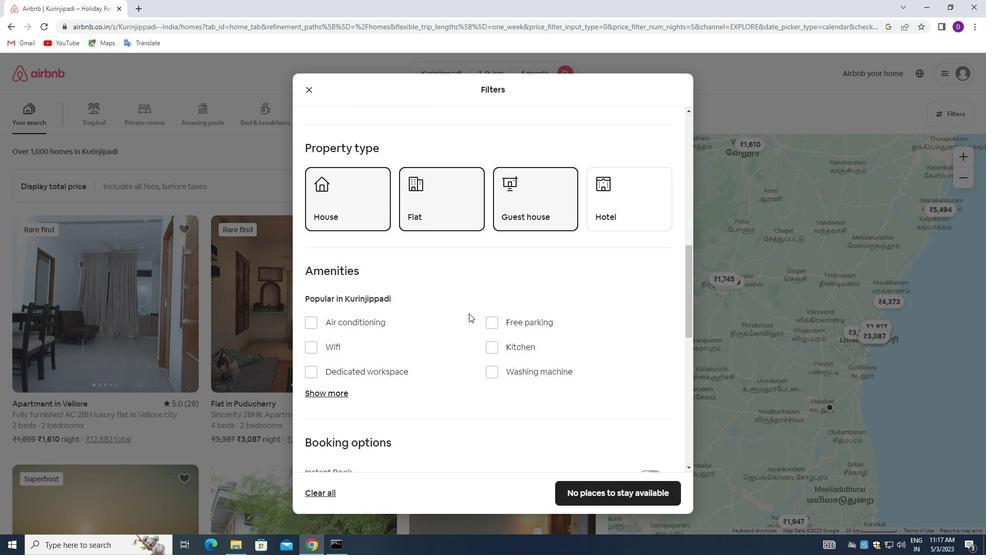 
Action: Mouse scrolled (470, 317) with delta (0, 0)
Screenshot: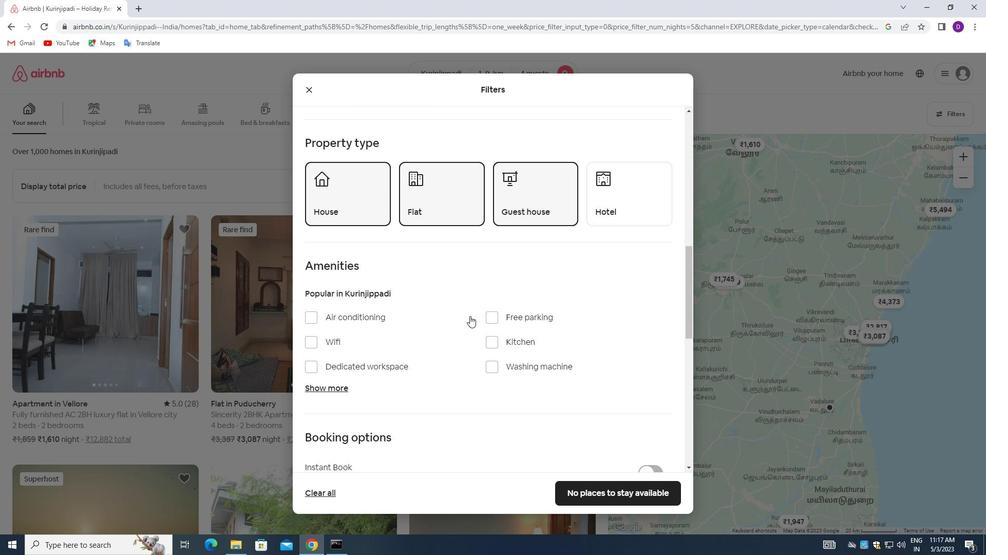
Action: Mouse moved to (475, 321)
Screenshot: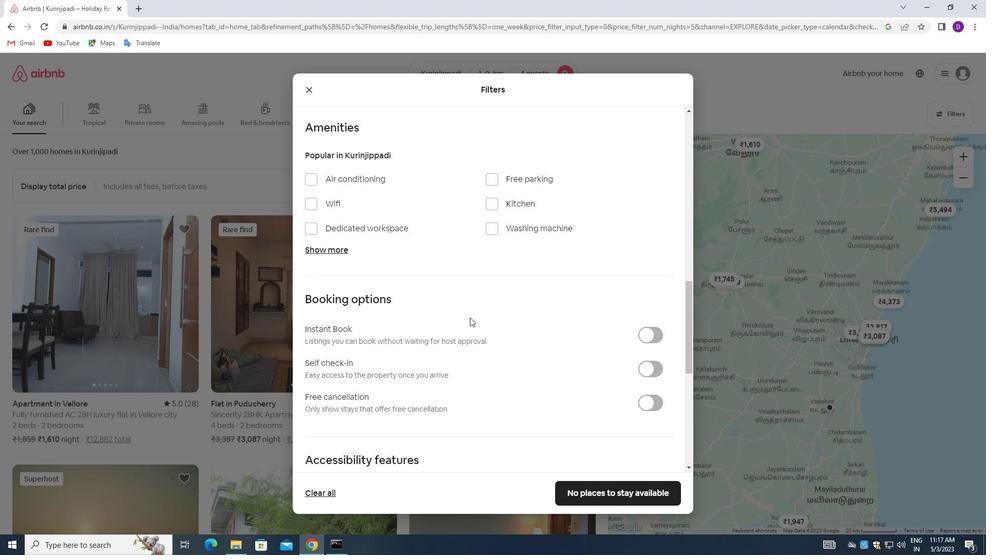 
Action: Mouse scrolled (475, 320) with delta (0, 0)
Screenshot: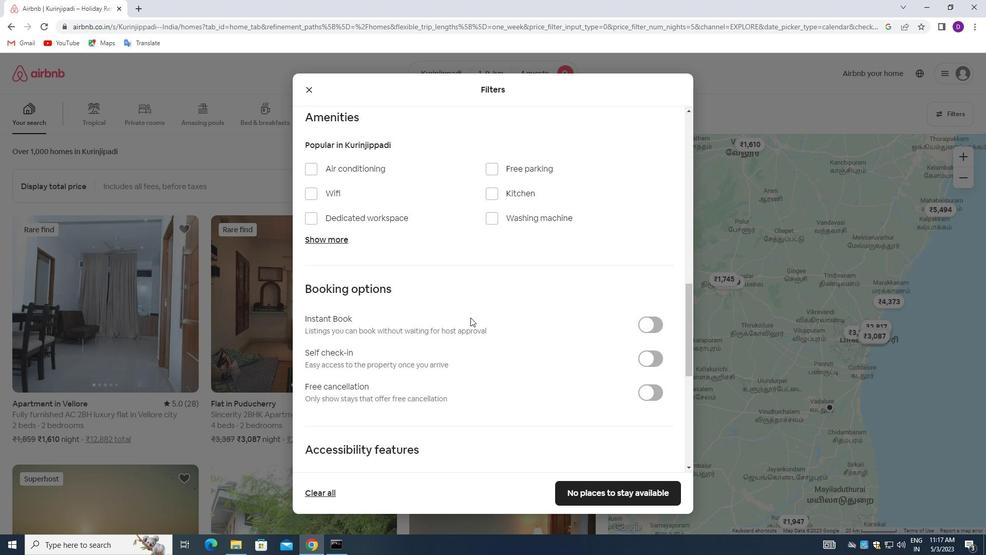 
Action: Mouse moved to (642, 306)
Screenshot: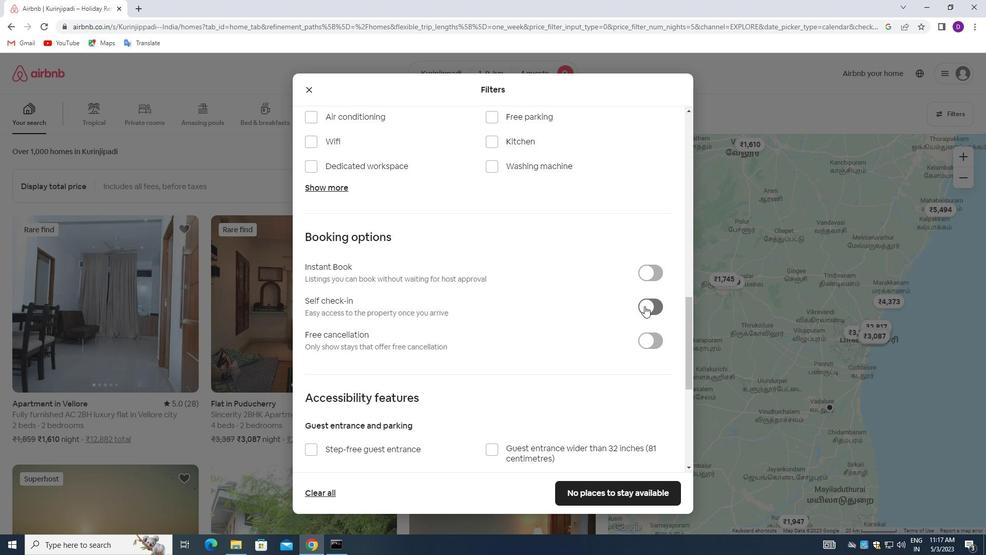 
Action: Mouse pressed left at (642, 306)
Screenshot: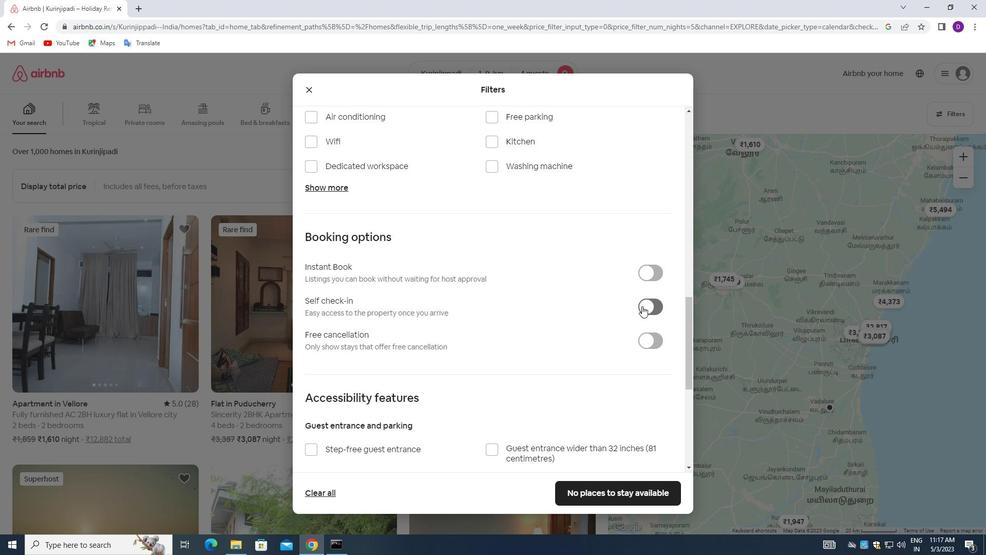 
Action: Mouse moved to (423, 302)
Screenshot: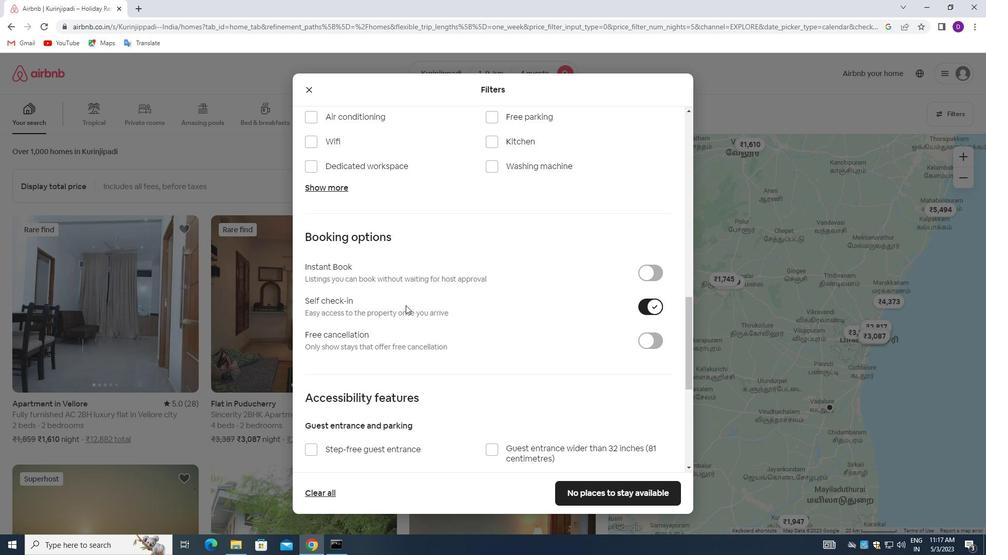 
Action: Mouse scrolled (423, 302) with delta (0, 0)
Screenshot: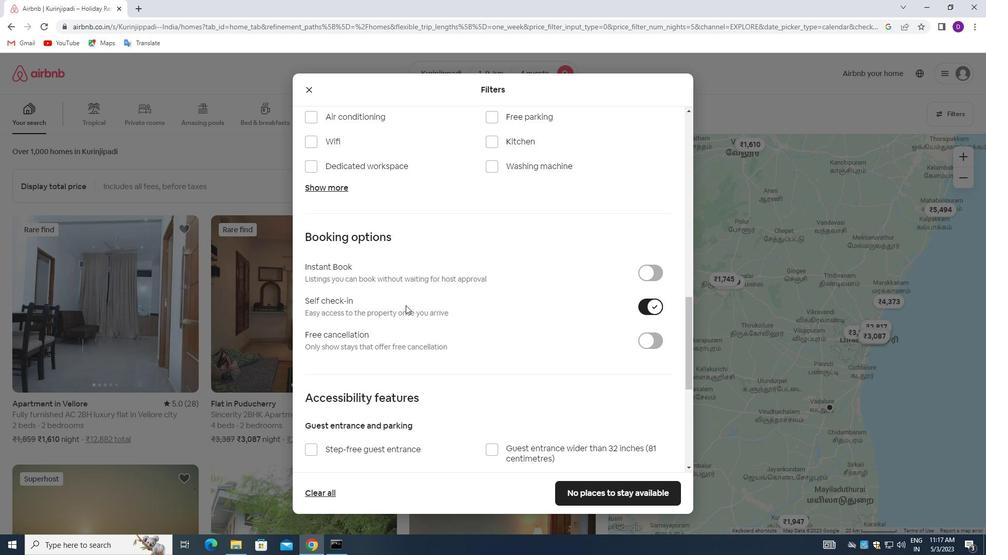 
Action: Mouse moved to (424, 302)
Screenshot: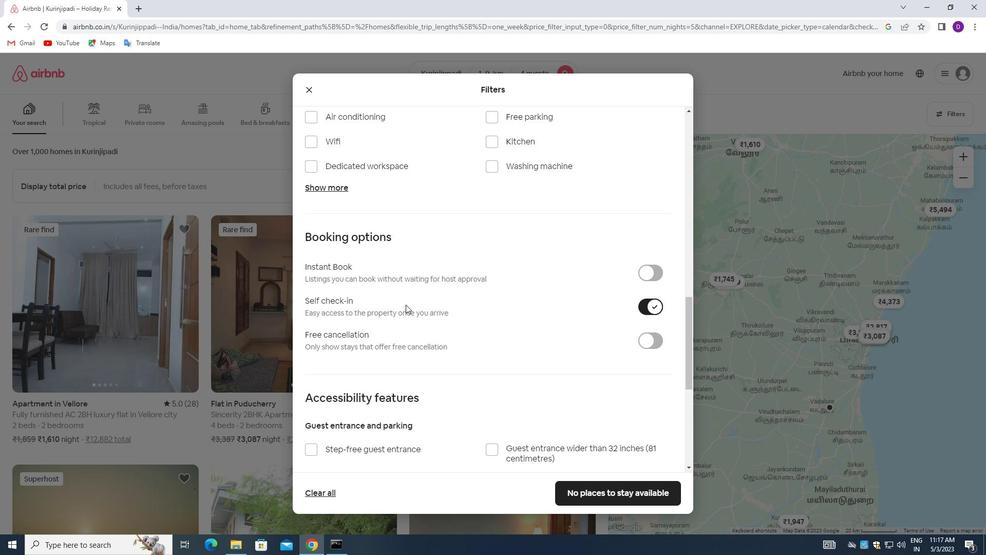 
Action: Mouse scrolled (424, 302) with delta (0, 0)
Screenshot: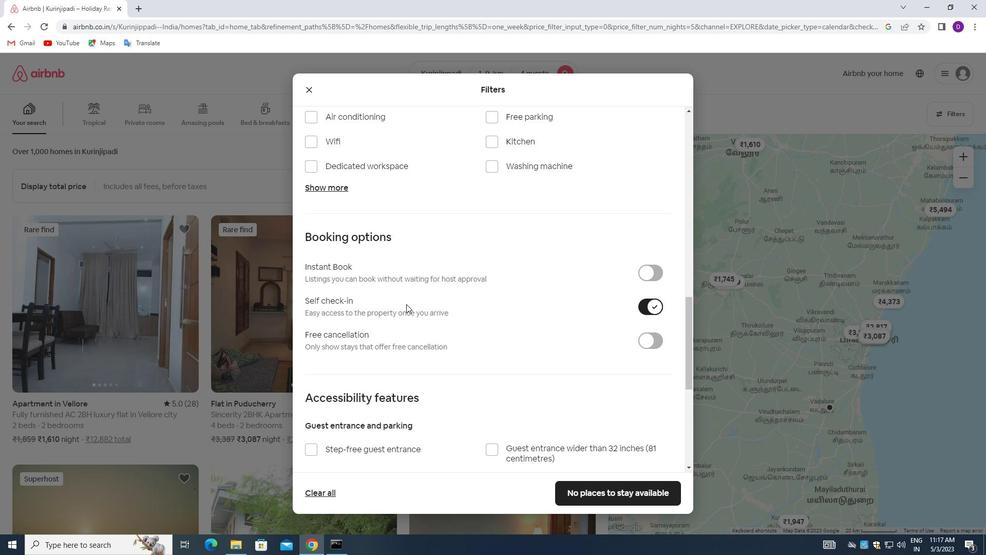 
Action: Mouse moved to (424, 301)
Screenshot: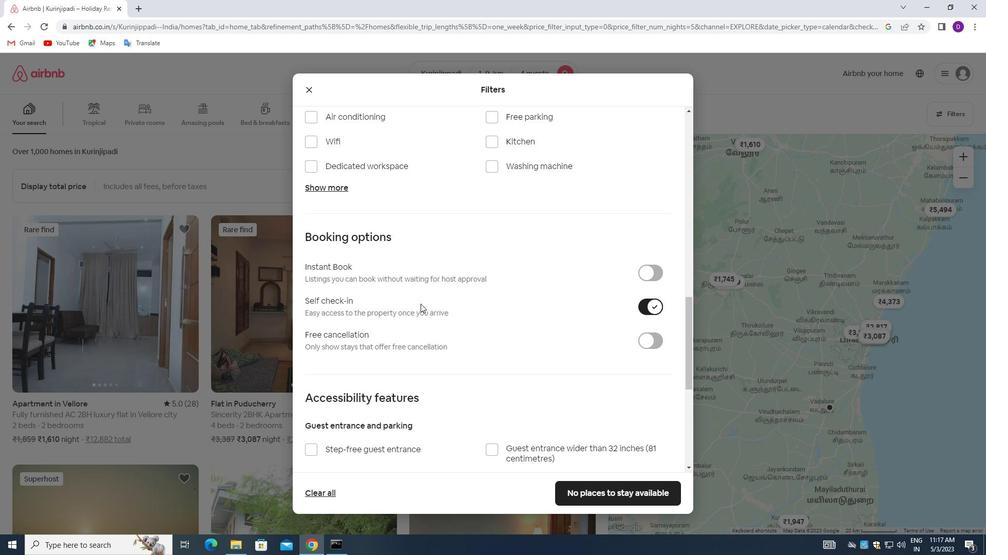 
Action: Mouse scrolled (424, 301) with delta (0, 0)
Screenshot: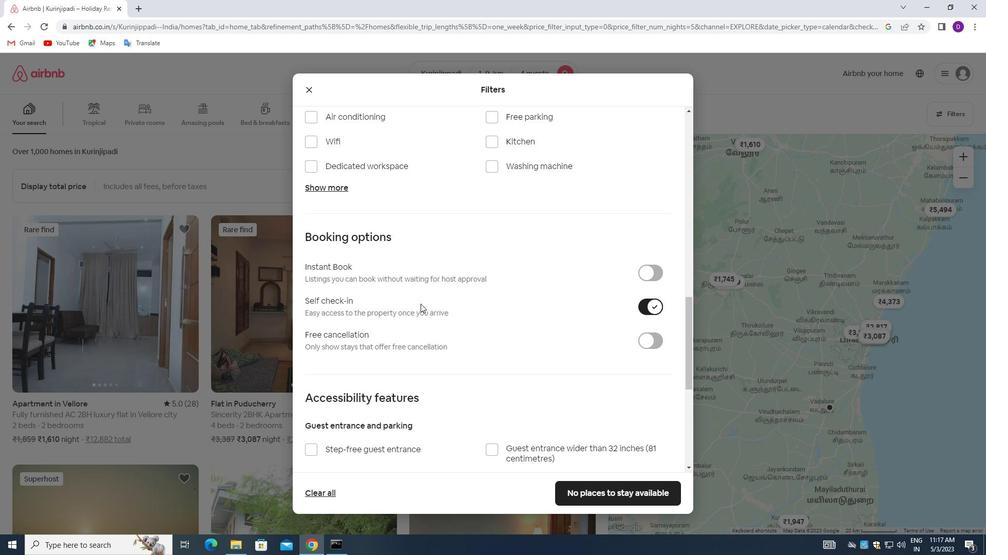 
Action: Mouse moved to (425, 299)
Screenshot: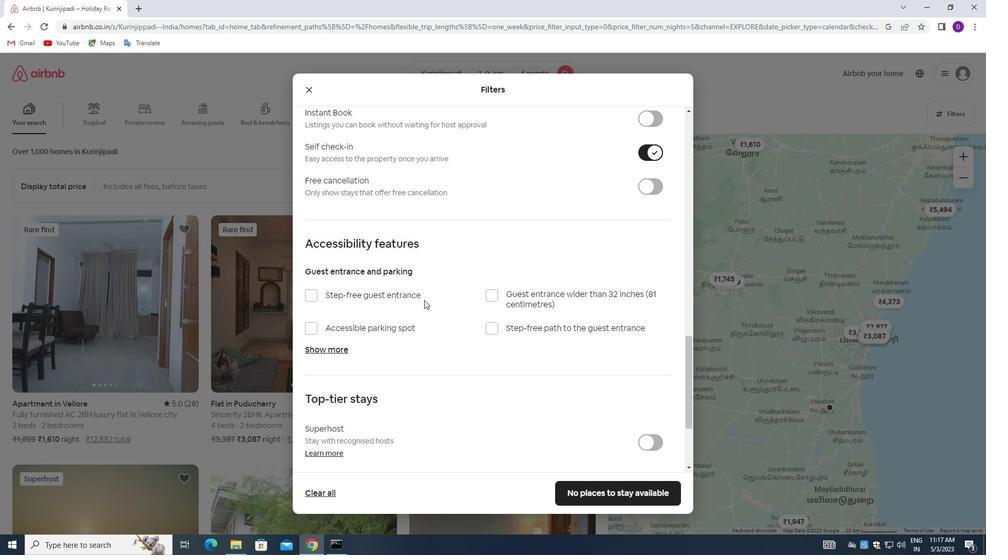 
Action: Mouse scrolled (425, 299) with delta (0, 0)
Screenshot: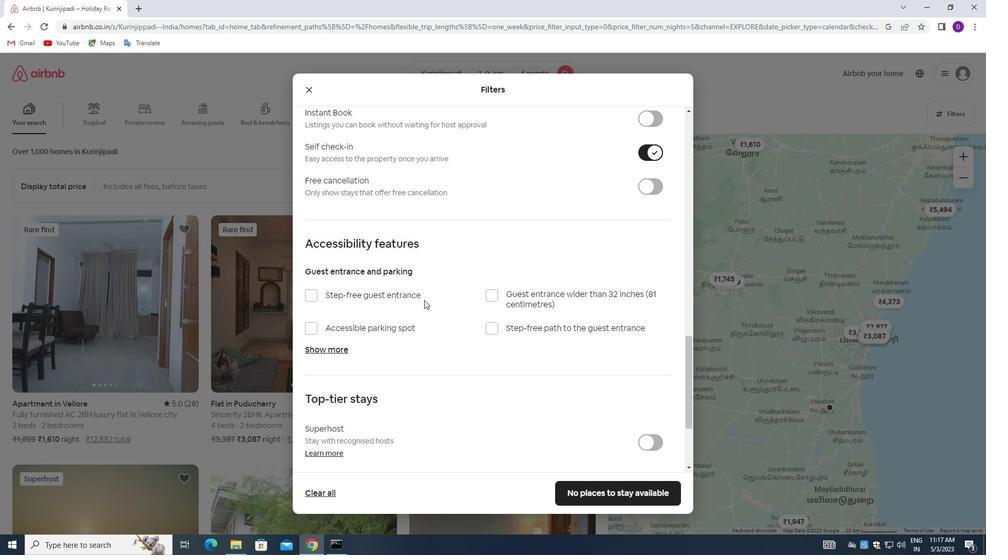 
Action: Mouse moved to (426, 300)
Screenshot: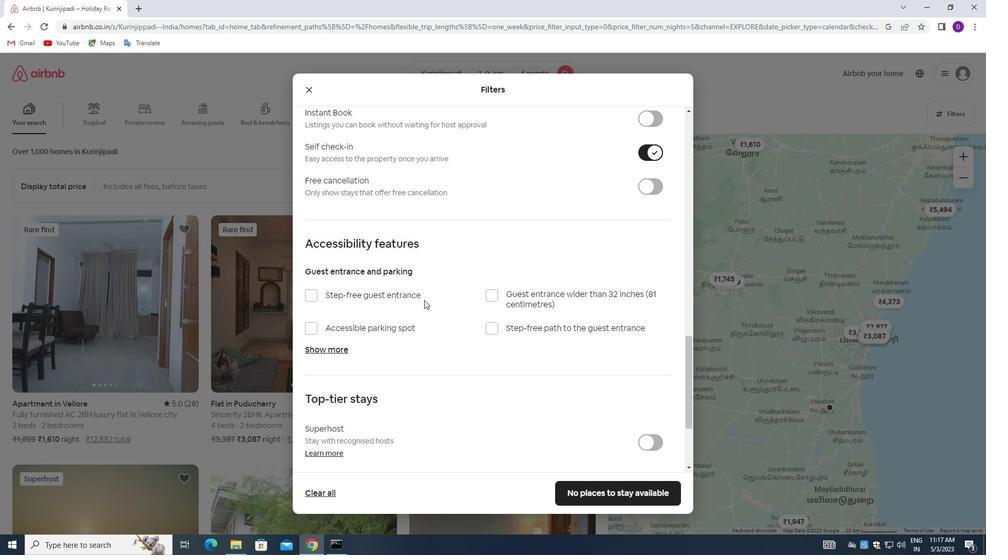 
Action: Mouse scrolled (426, 299) with delta (0, 0)
Screenshot: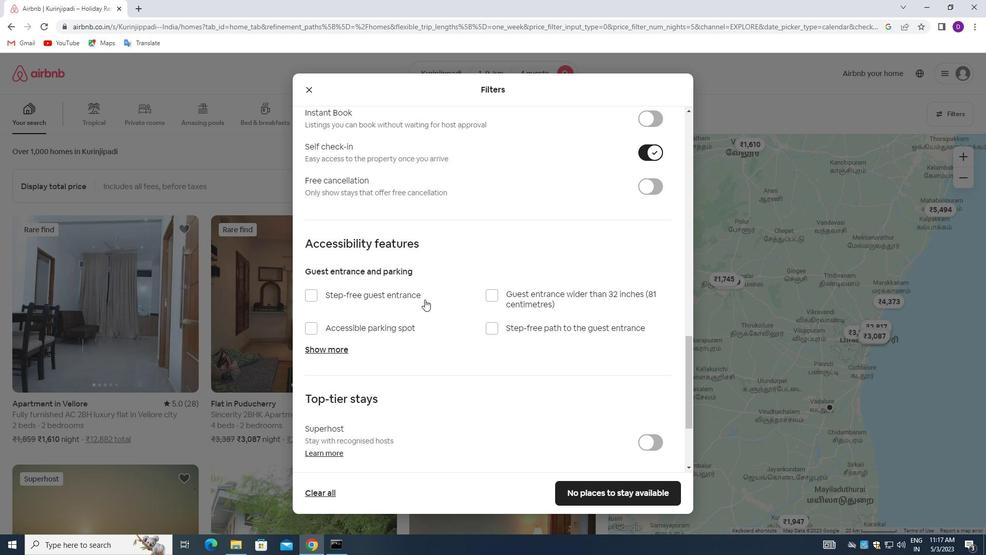 
Action: Mouse moved to (427, 300)
Screenshot: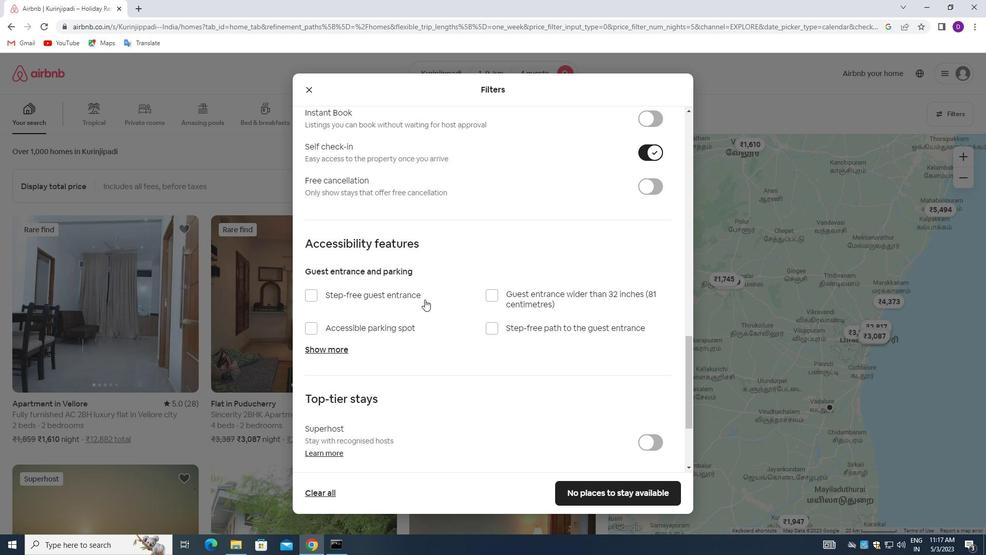 
Action: Mouse scrolled (427, 299) with delta (0, 0)
Screenshot: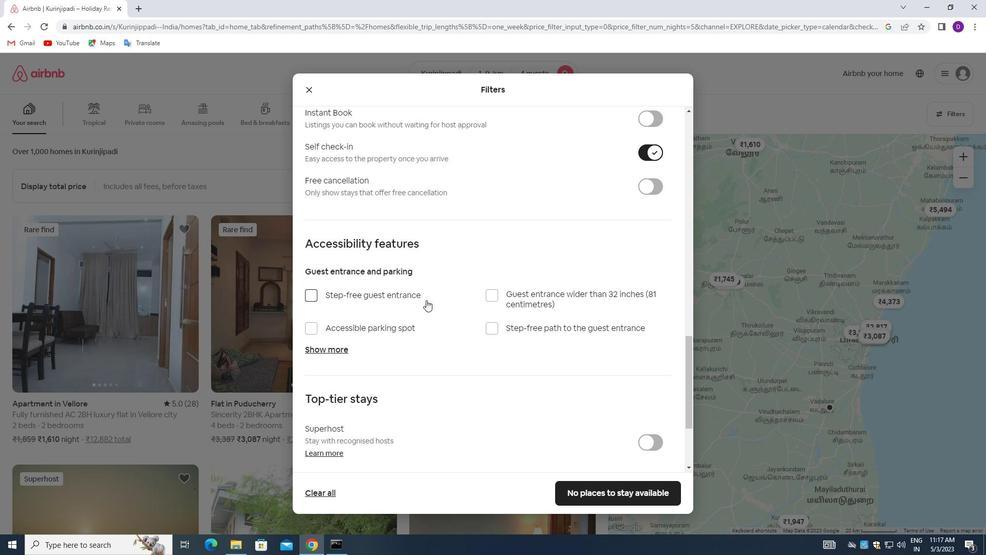 
Action: Mouse moved to (427, 300)
Screenshot: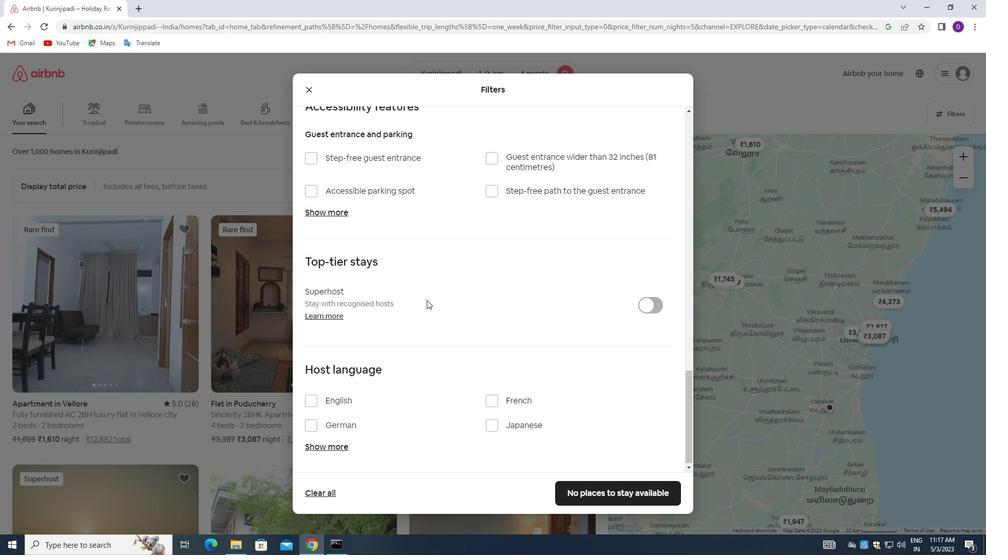 
Action: Mouse scrolled (427, 299) with delta (0, 0)
Screenshot: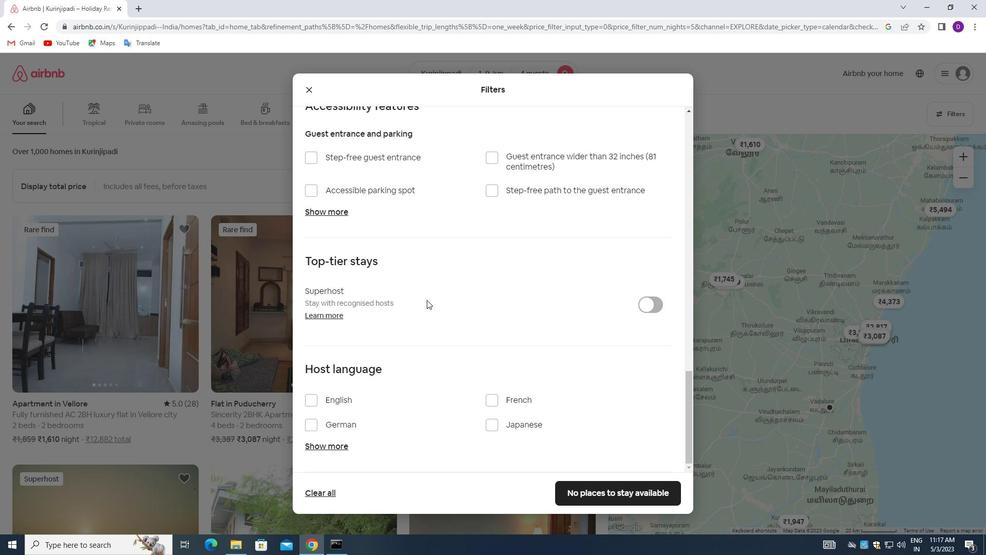 
Action: Mouse moved to (428, 300)
Screenshot: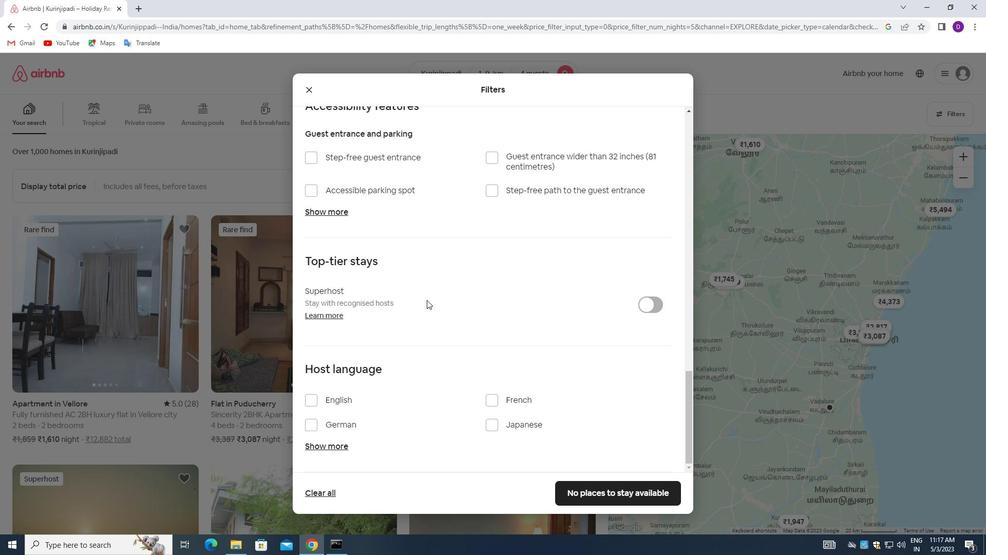 
Action: Mouse scrolled (428, 300) with delta (0, 0)
Screenshot: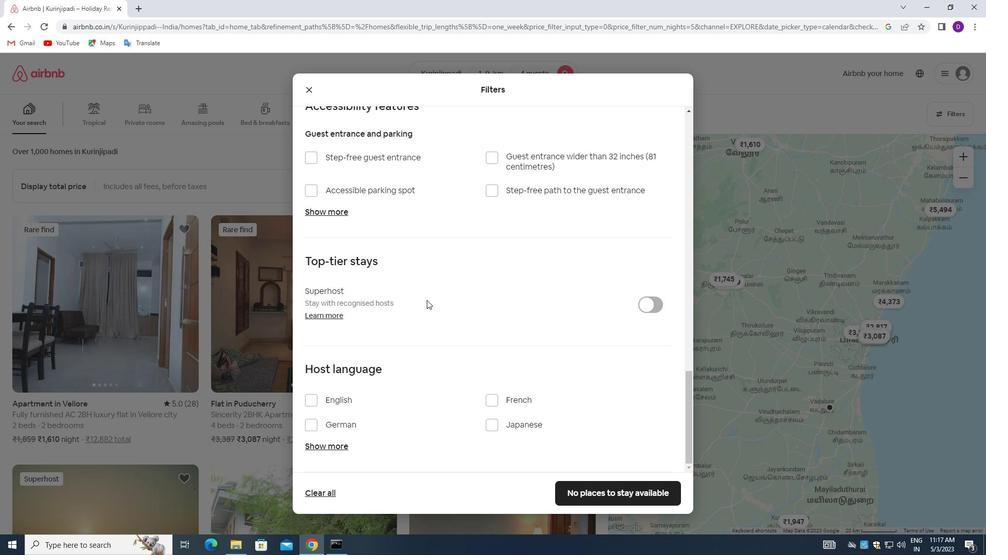 
Action: Mouse moved to (428, 301)
Screenshot: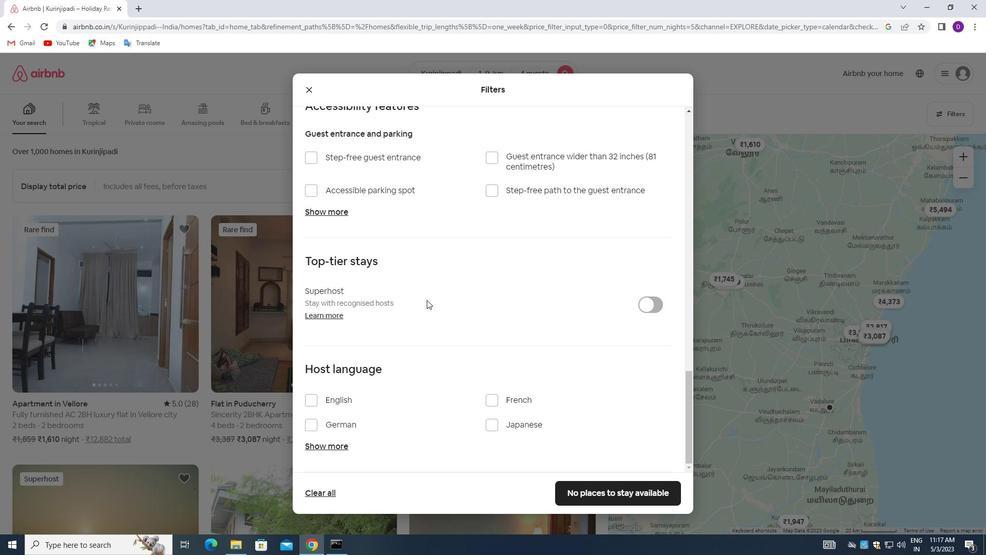 
Action: Mouse scrolled (428, 300) with delta (0, 0)
Screenshot: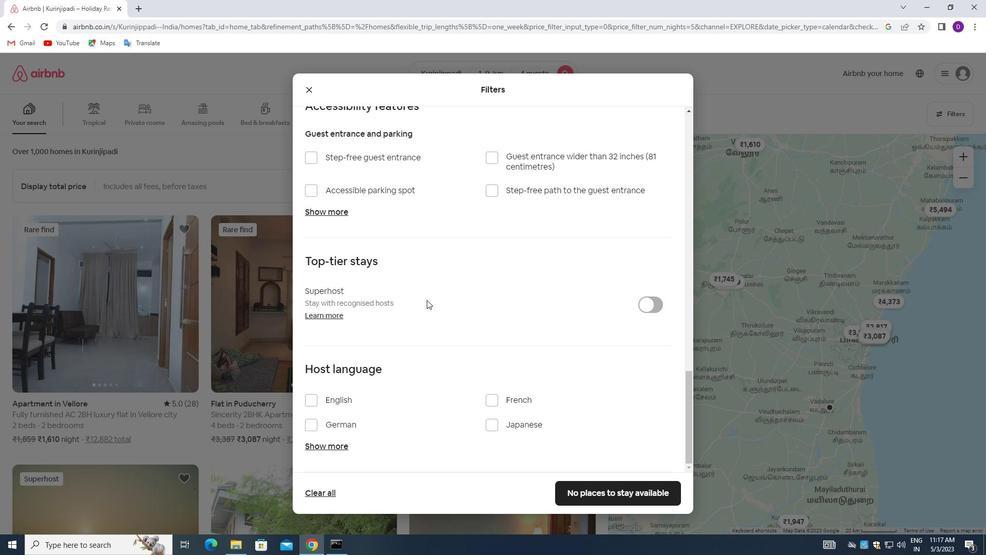 
Action: Mouse moved to (314, 401)
Screenshot: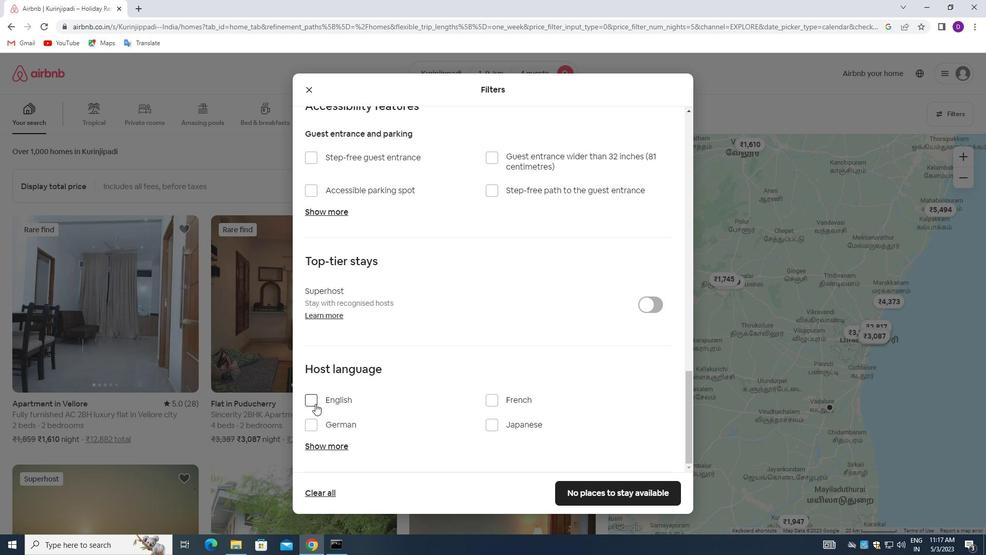 
Action: Mouse pressed left at (314, 401)
Screenshot: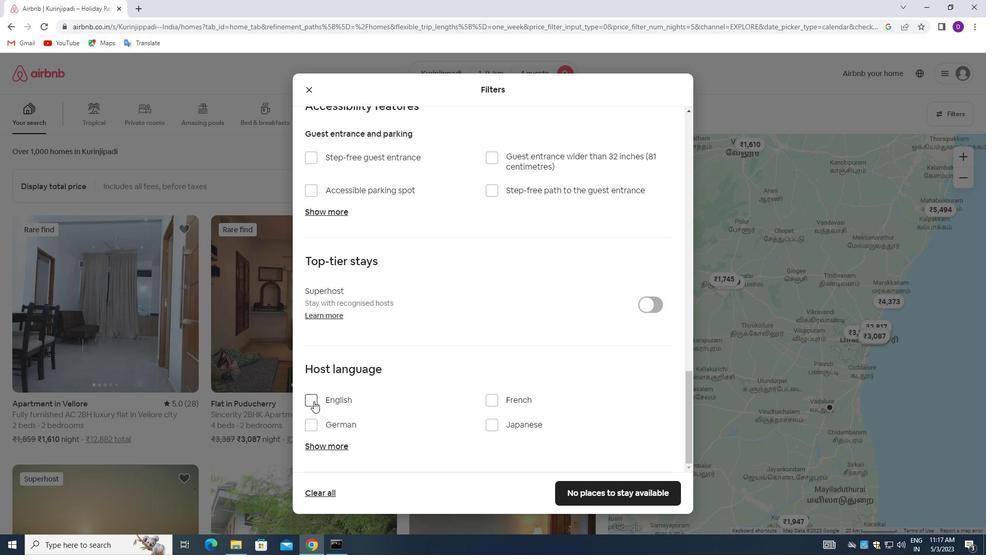 
Action: Mouse moved to (607, 491)
Screenshot: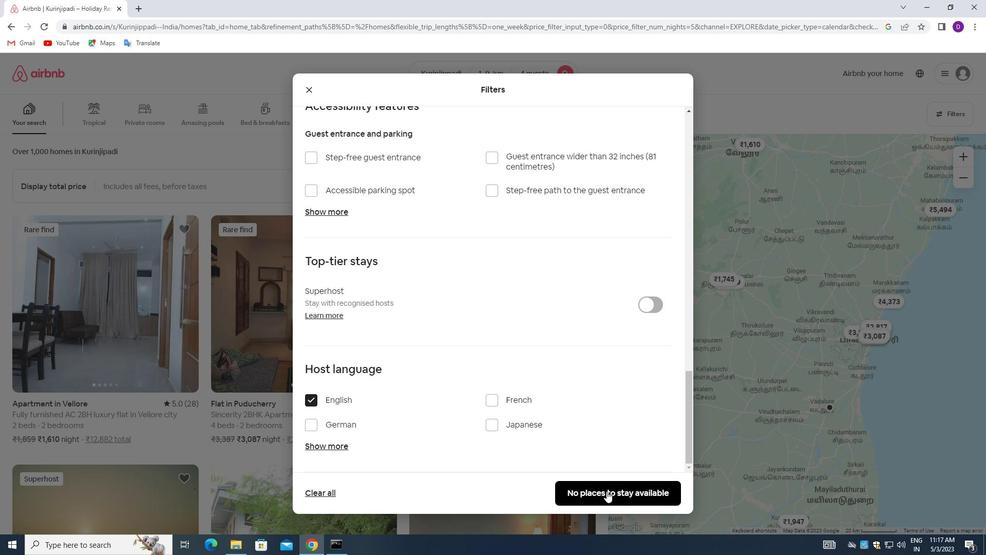 
Action: Mouse pressed left at (607, 491)
Screenshot: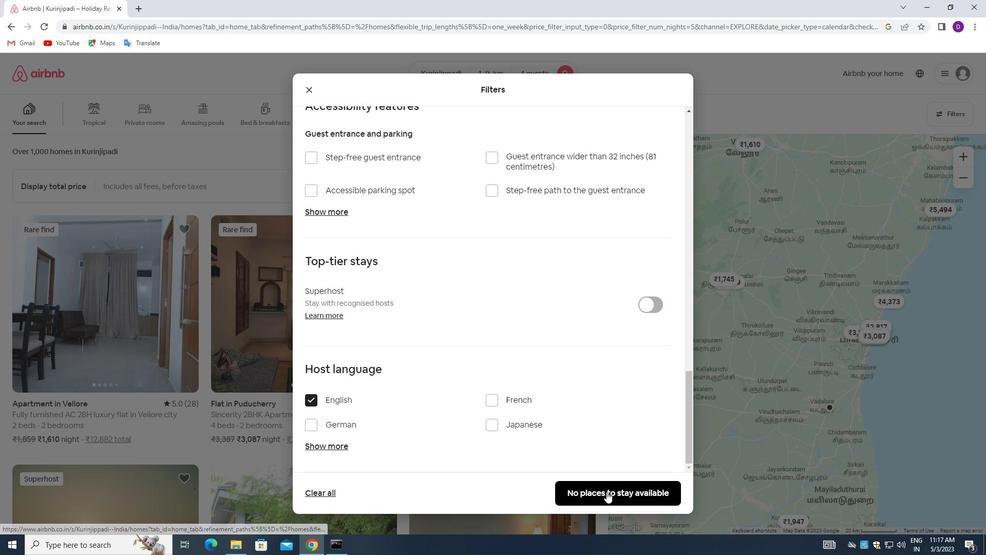 
Action: Mouse moved to (673, 388)
Screenshot: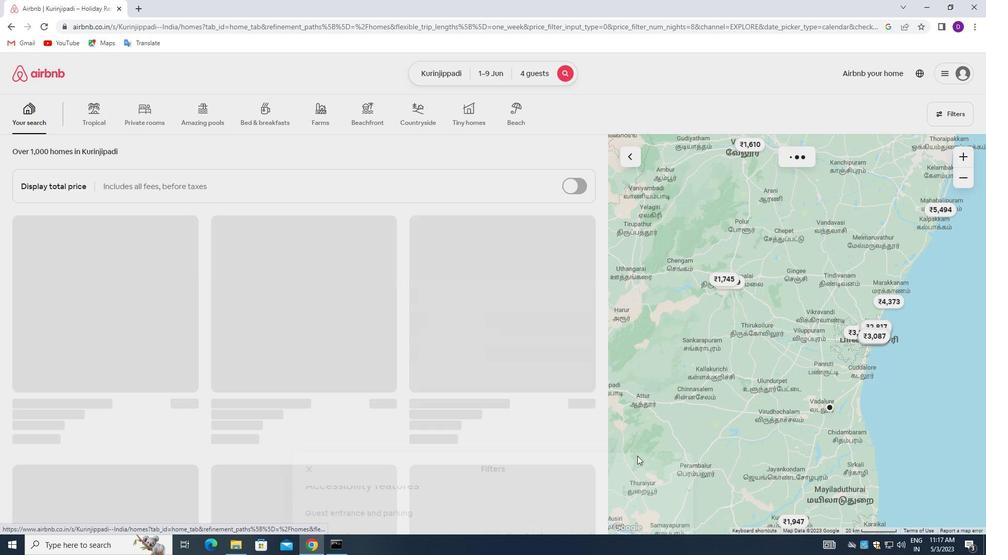 
